 Task: open a new blank ppt, save the file as Alex.pptx Add the quote 'The best way to predict the future is to create it.'Apply font style 'Elephant' and font size 16 Align the text to the Center .Change the text color to  'Tan'
Action: Mouse moved to (39, 76)
Screenshot: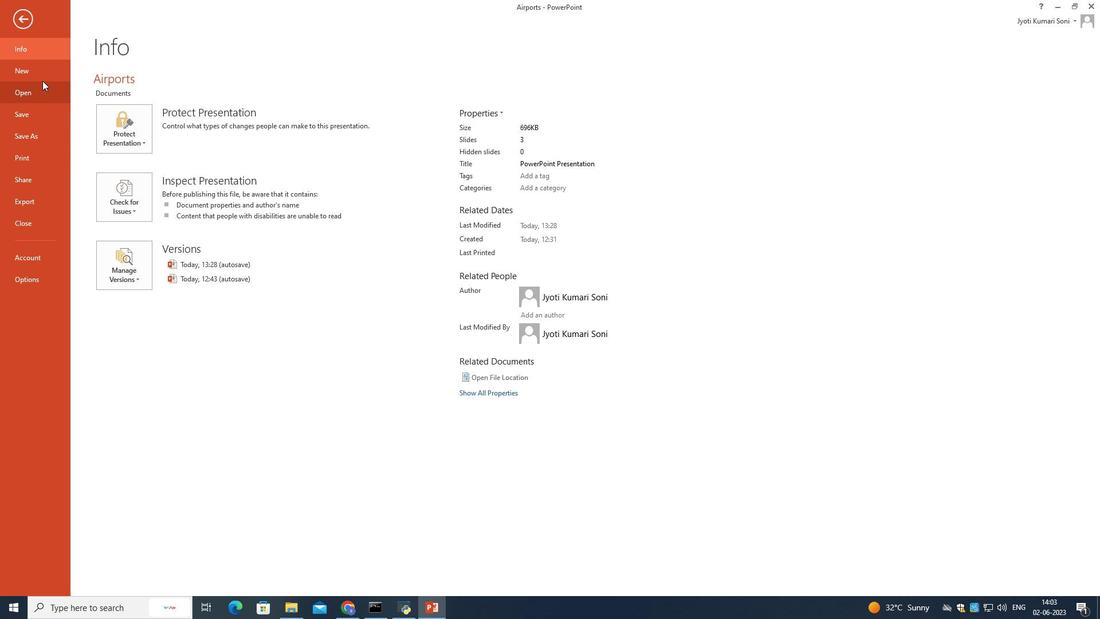
Action: Mouse pressed left at (39, 76)
Screenshot: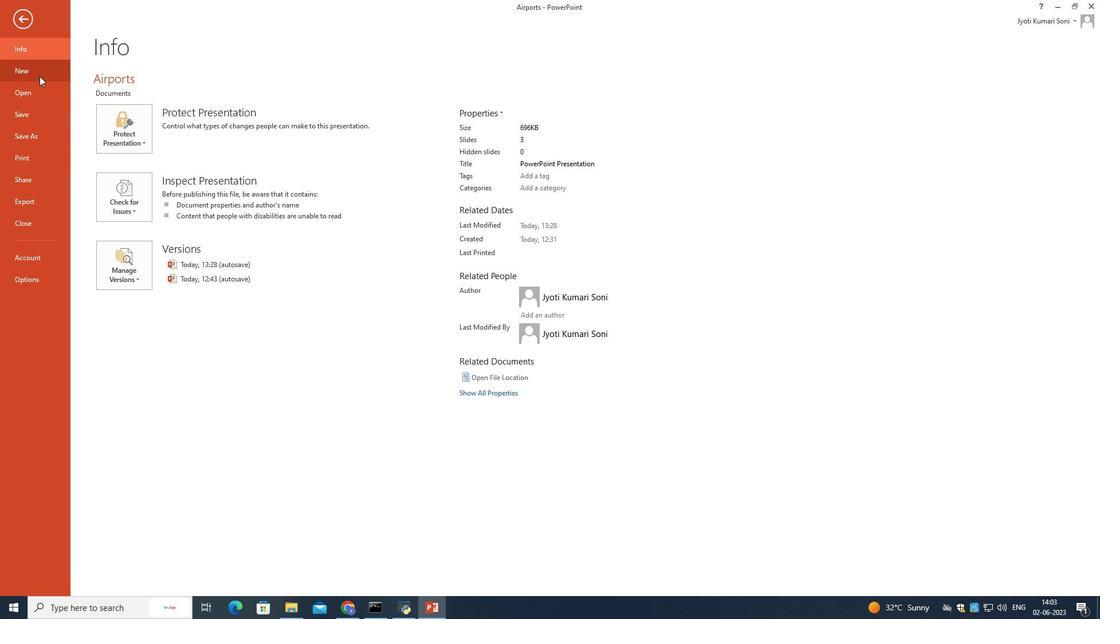 
Action: Mouse moved to (156, 151)
Screenshot: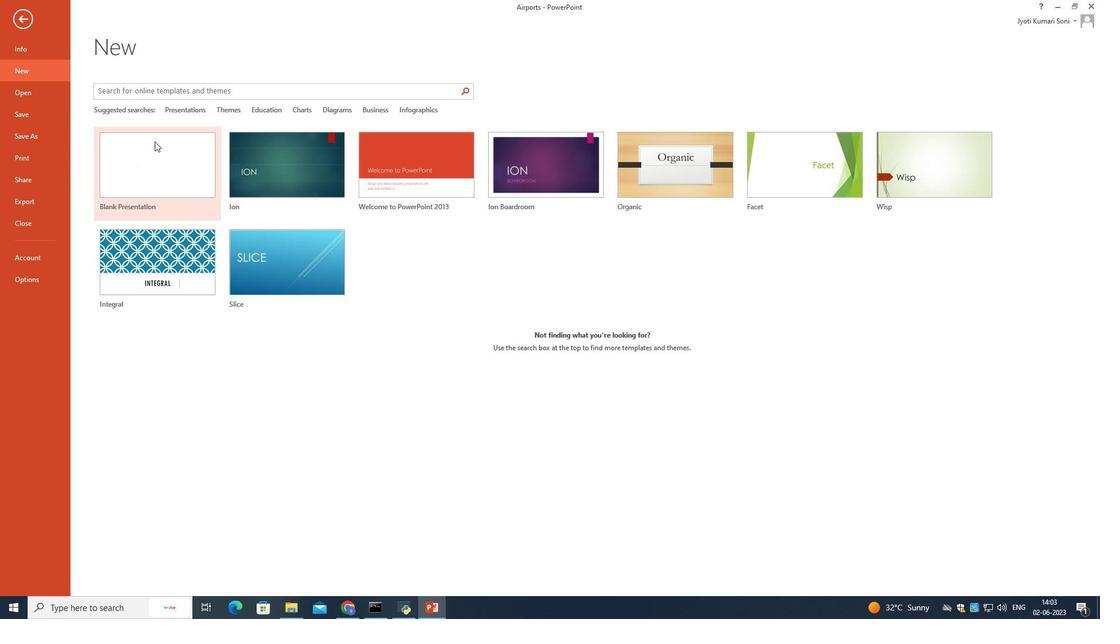 
Action: Mouse pressed left at (156, 151)
Screenshot: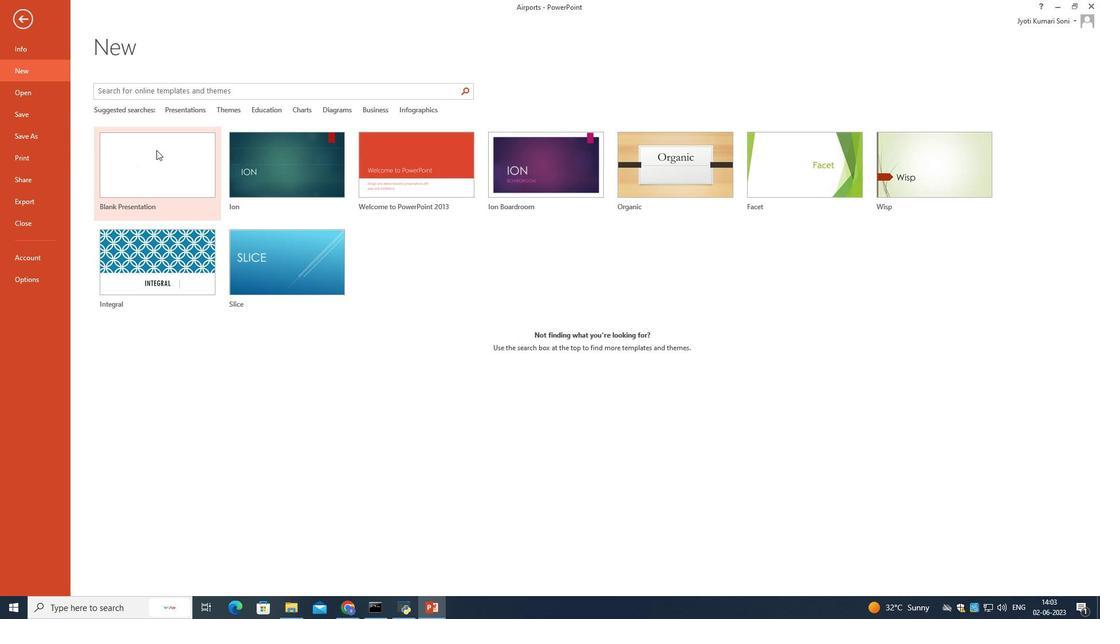 
Action: Mouse moved to (20, 26)
Screenshot: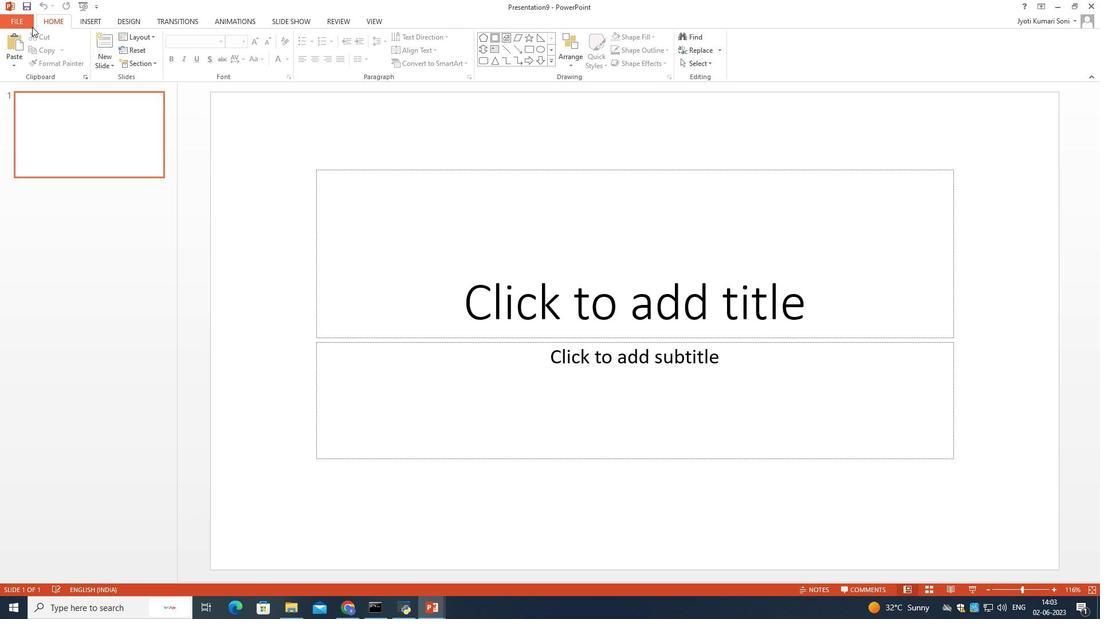 
Action: Mouse pressed left at (20, 26)
Screenshot: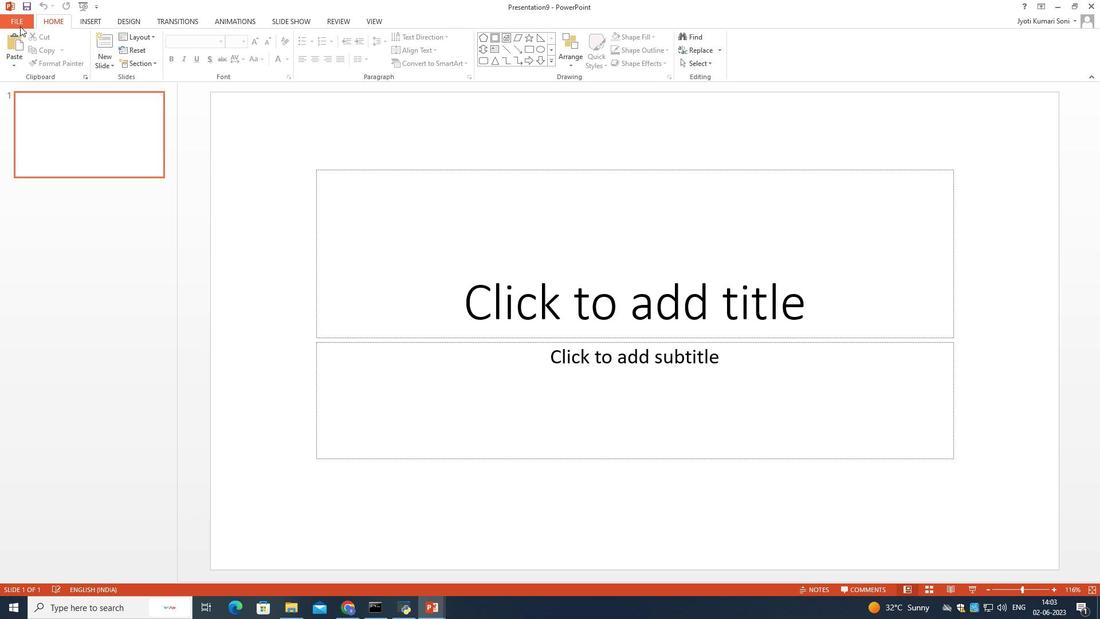 
Action: Mouse moved to (41, 132)
Screenshot: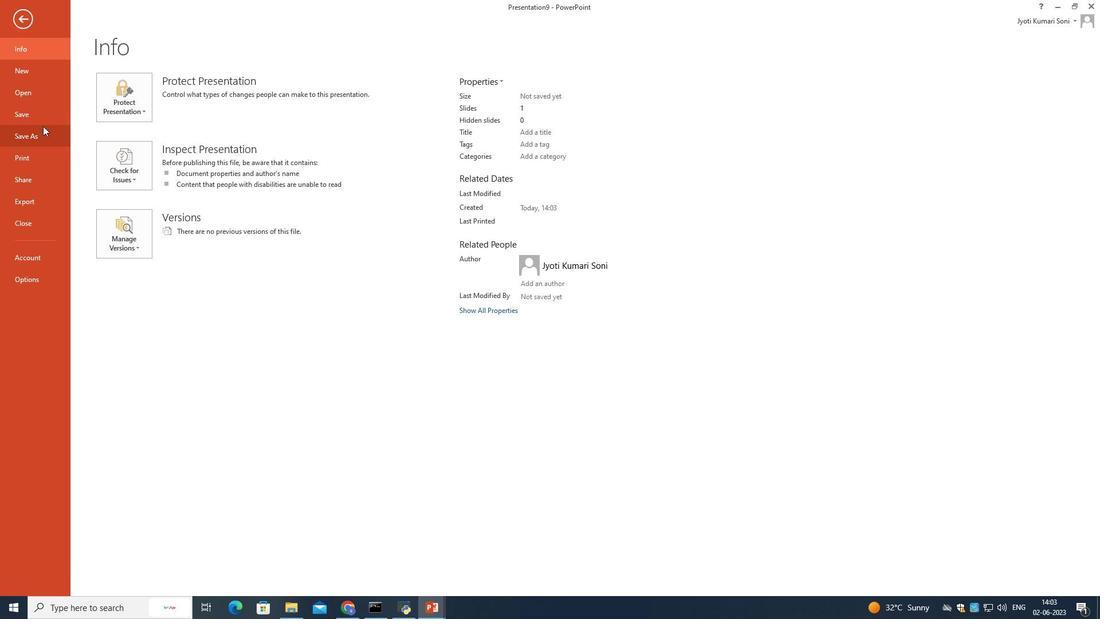 
Action: Mouse pressed left at (41, 132)
Screenshot: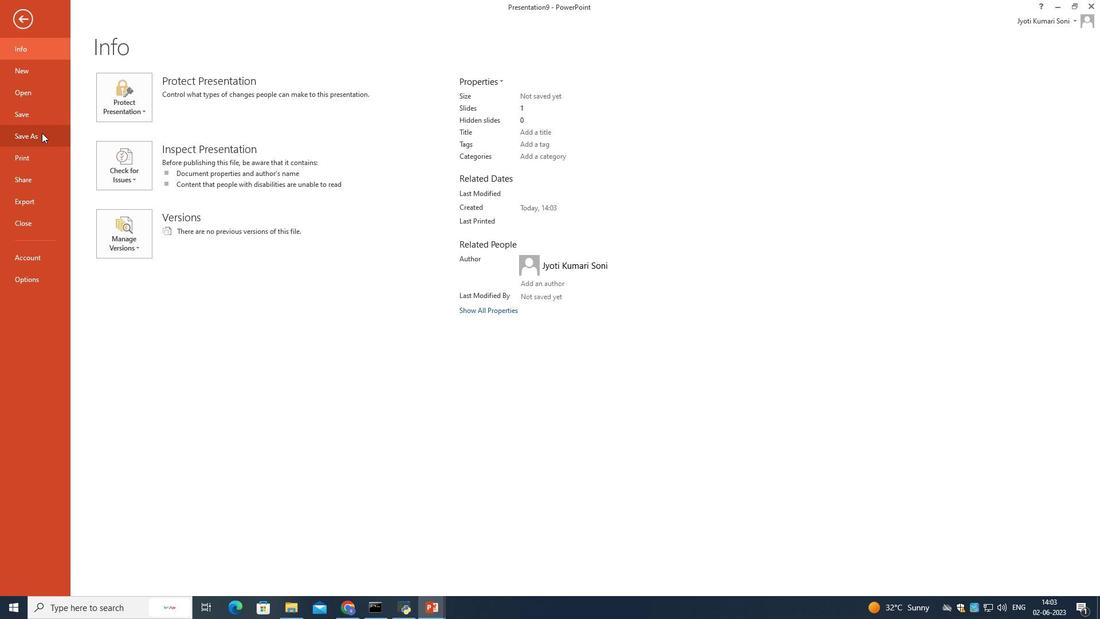 
Action: Mouse moved to (41, 132)
Screenshot: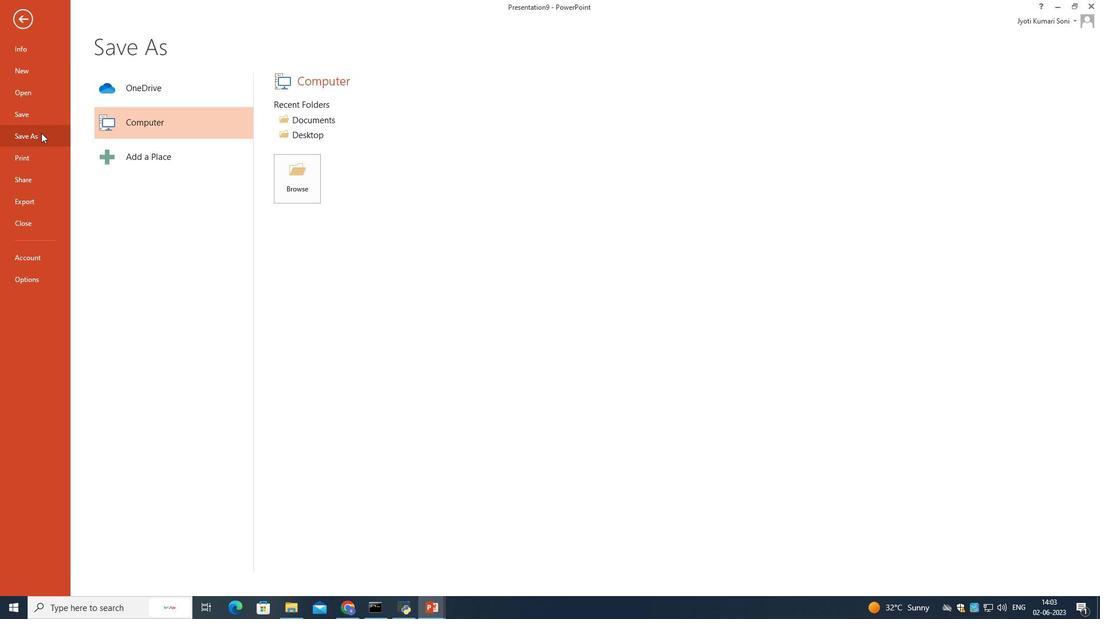 
Action: Key pressed <Key.shift>Ale
Screenshot: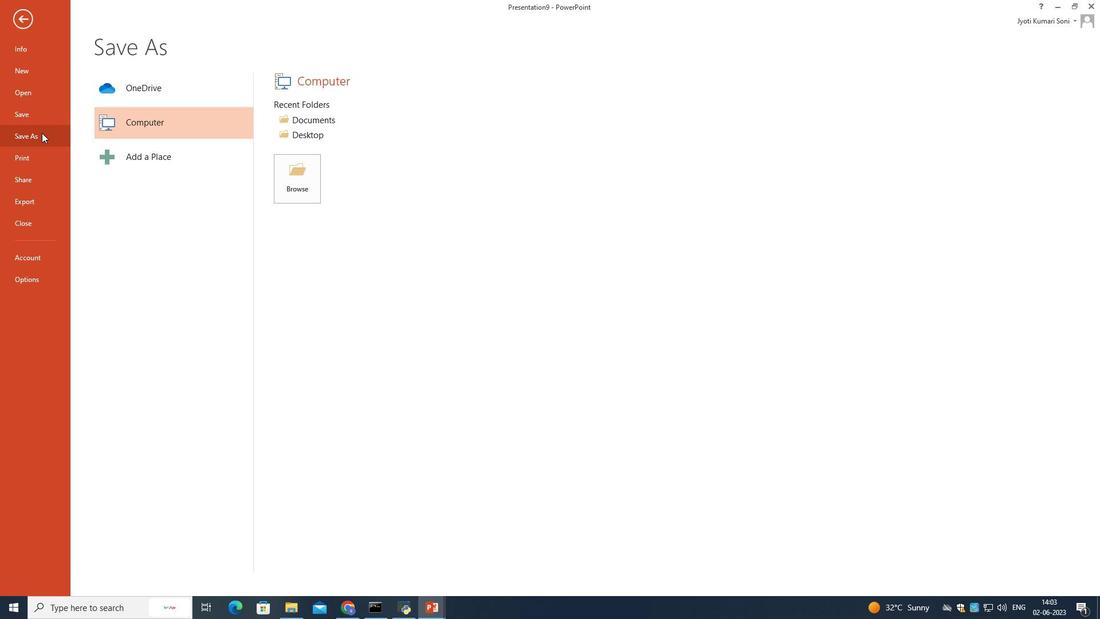 
Action: Mouse moved to (42, 132)
Screenshot: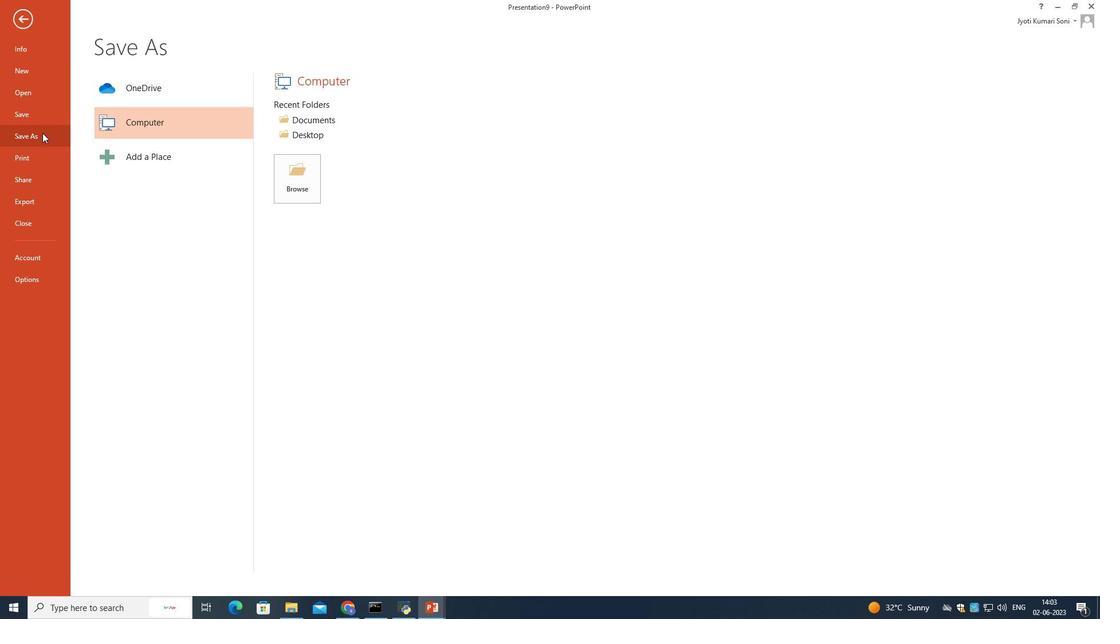 
Action: Key pressed x
Screenshot: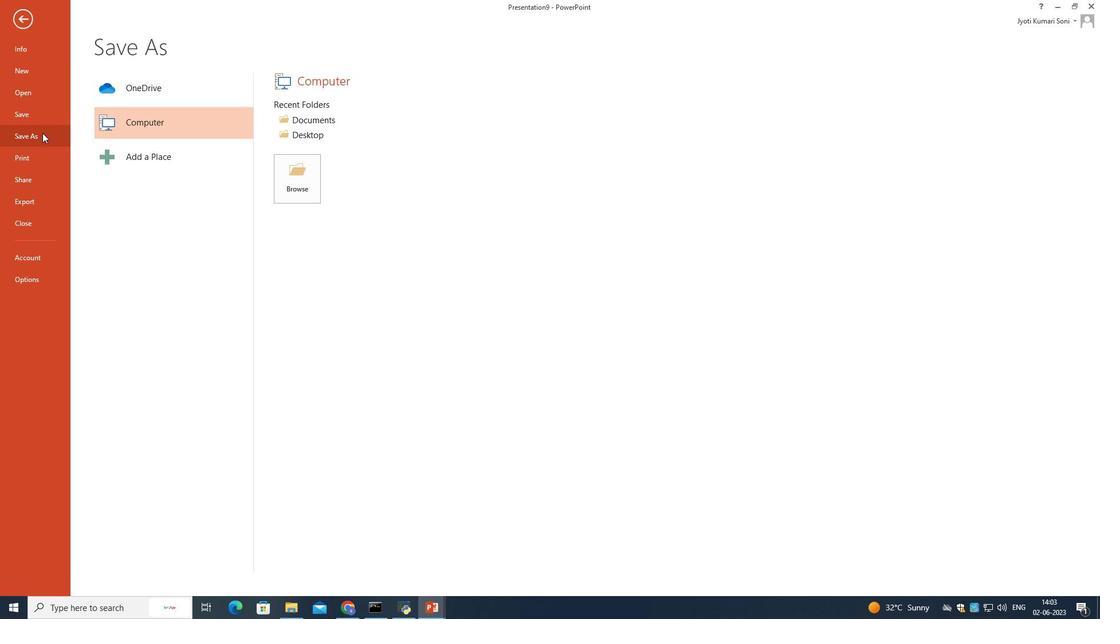 
Action: Mouse moved to (323, 115)
Screenshot: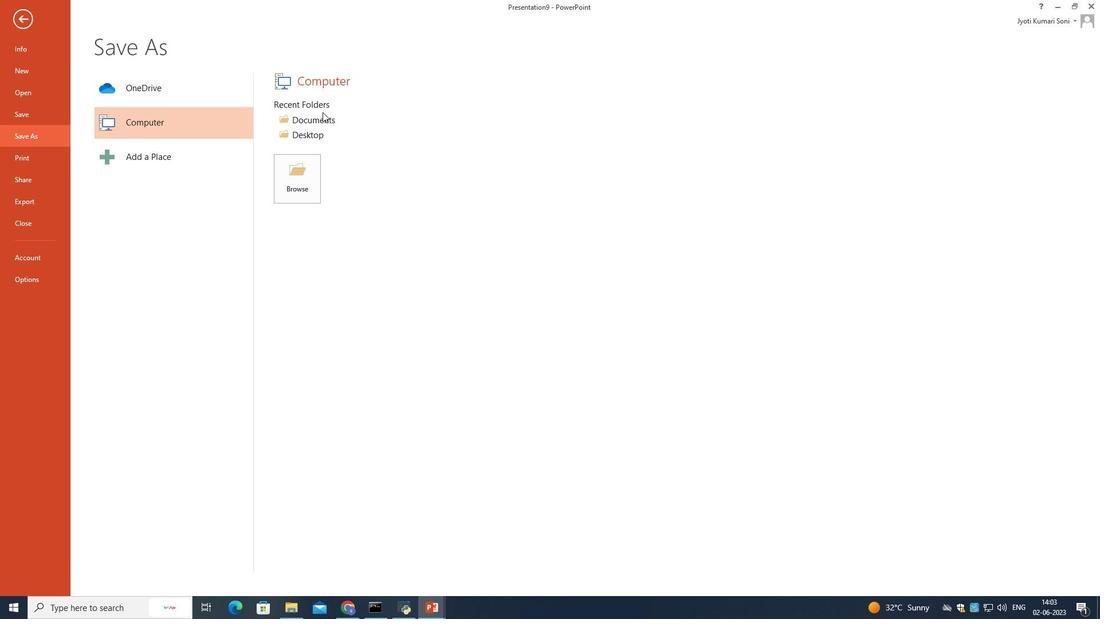 
Action: Mouse pressed left at (323, 115)
Screenshot: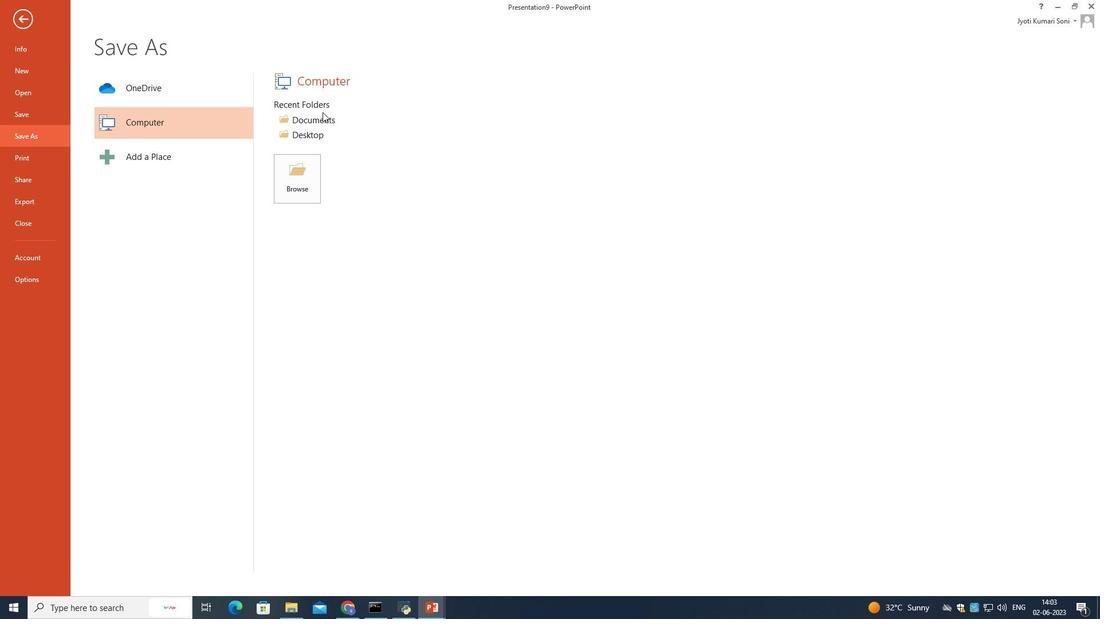 
Action: Mouse moved to (320, 118)
Screenshot: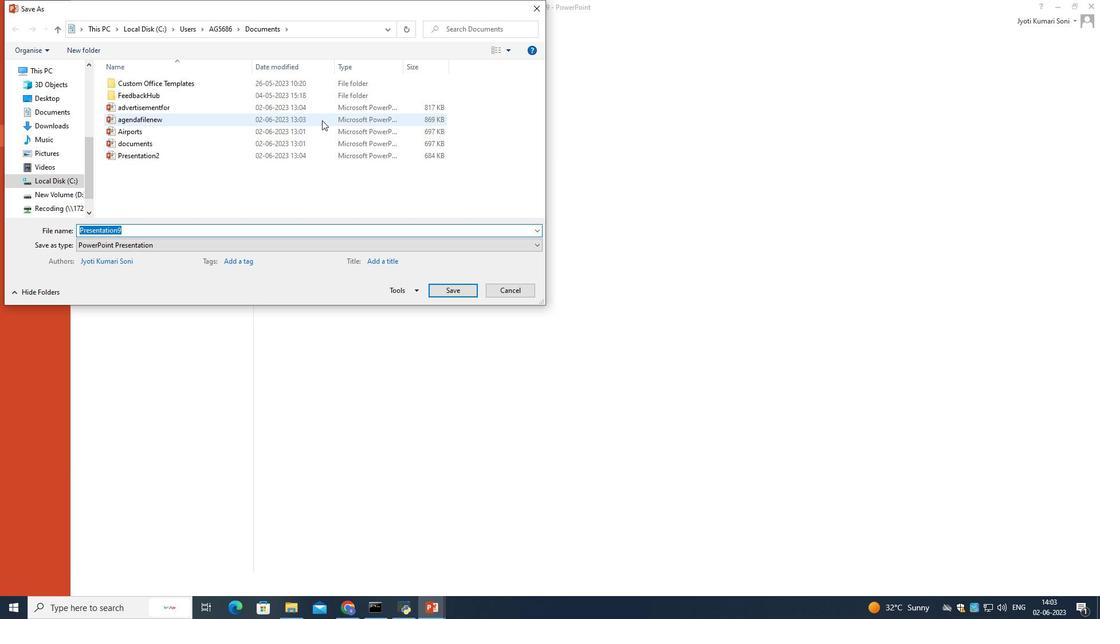 
Action: Key pressed <Key.shift>A
Screenshot: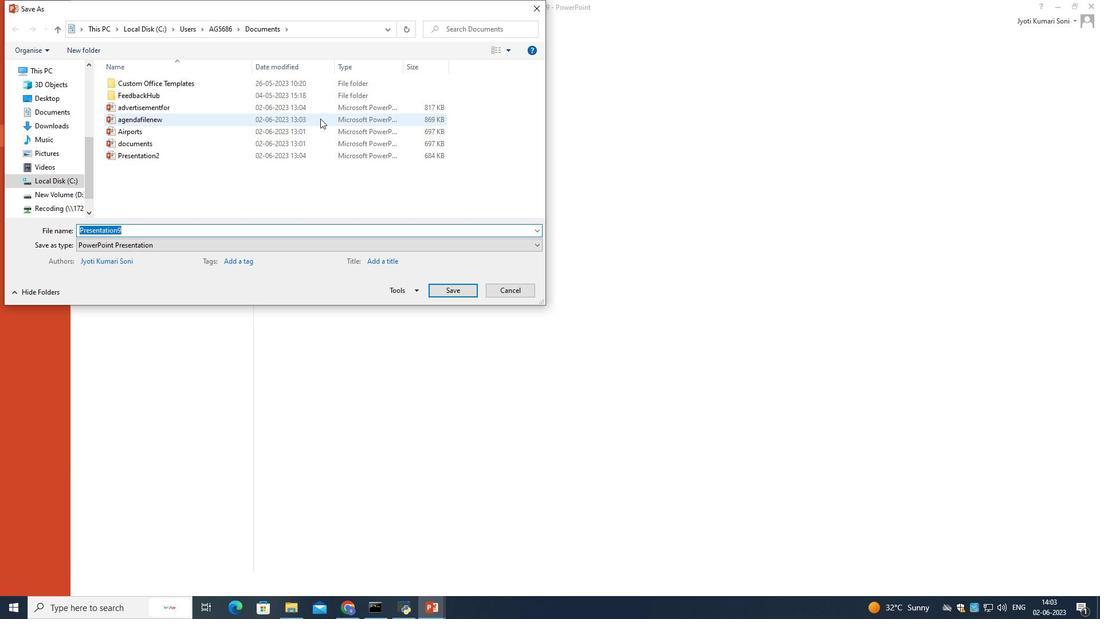
Action: Mouse moved to (319, 118)
Screenshot: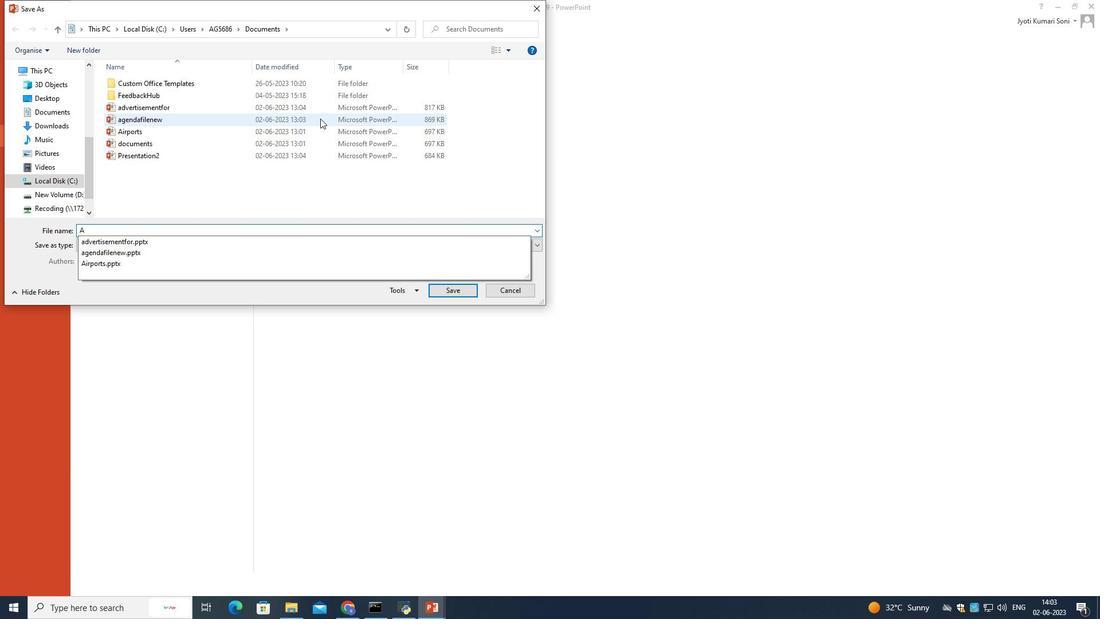 
Action: Key pressed le
Screenshot: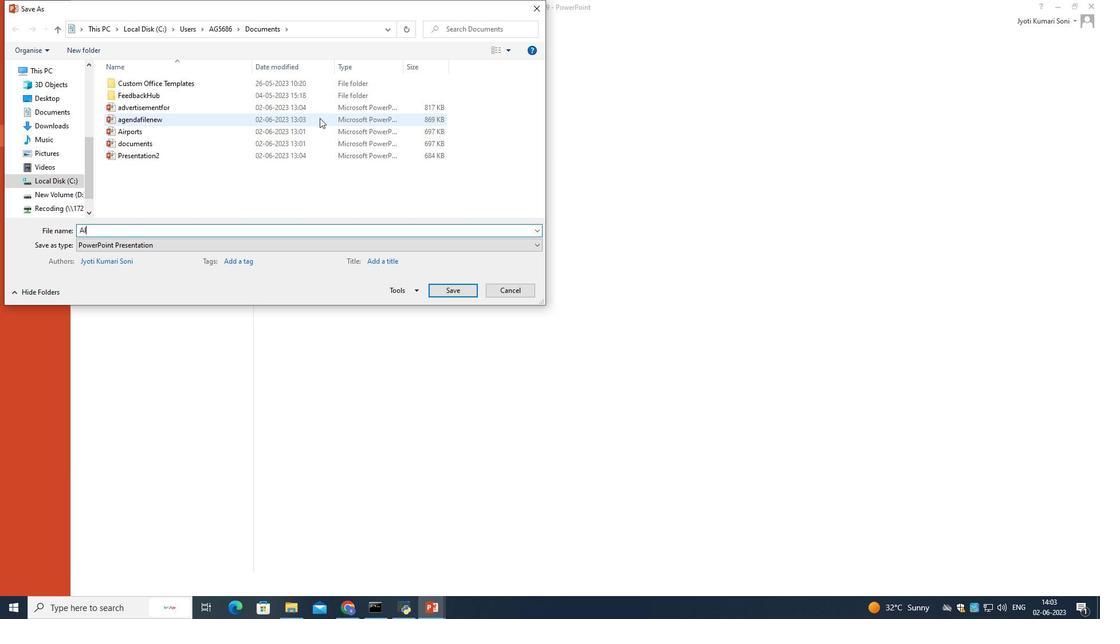 
Action: Mouse moved to (319, 118)
Screenshot: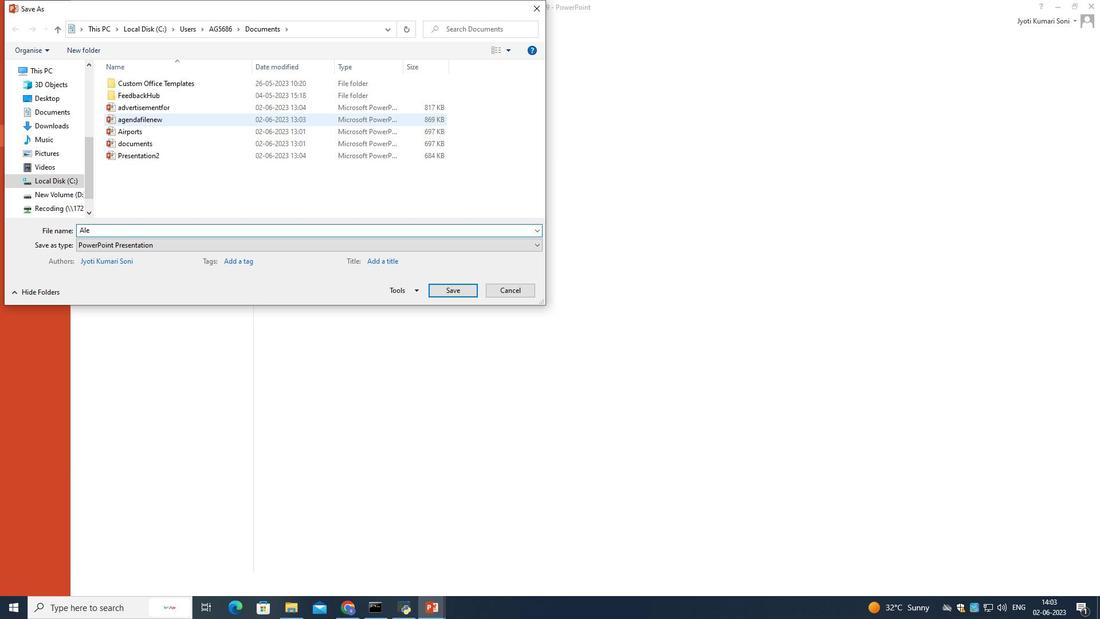 
Action: Key pressed x
Screenshot: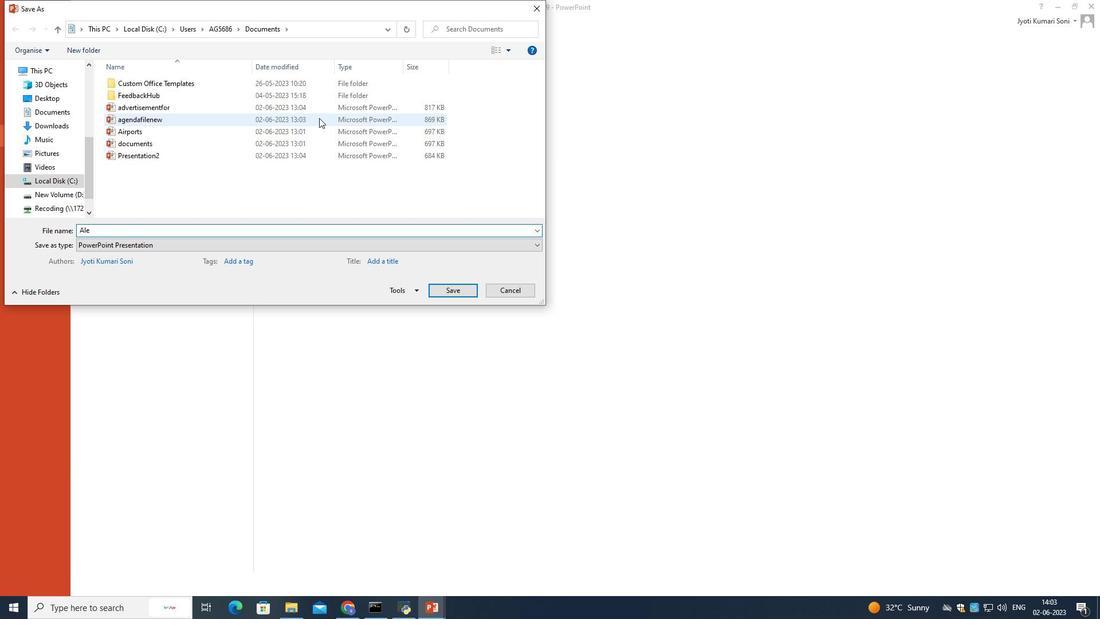 
Action: Mouse moved to (395, 204)
Screenshot: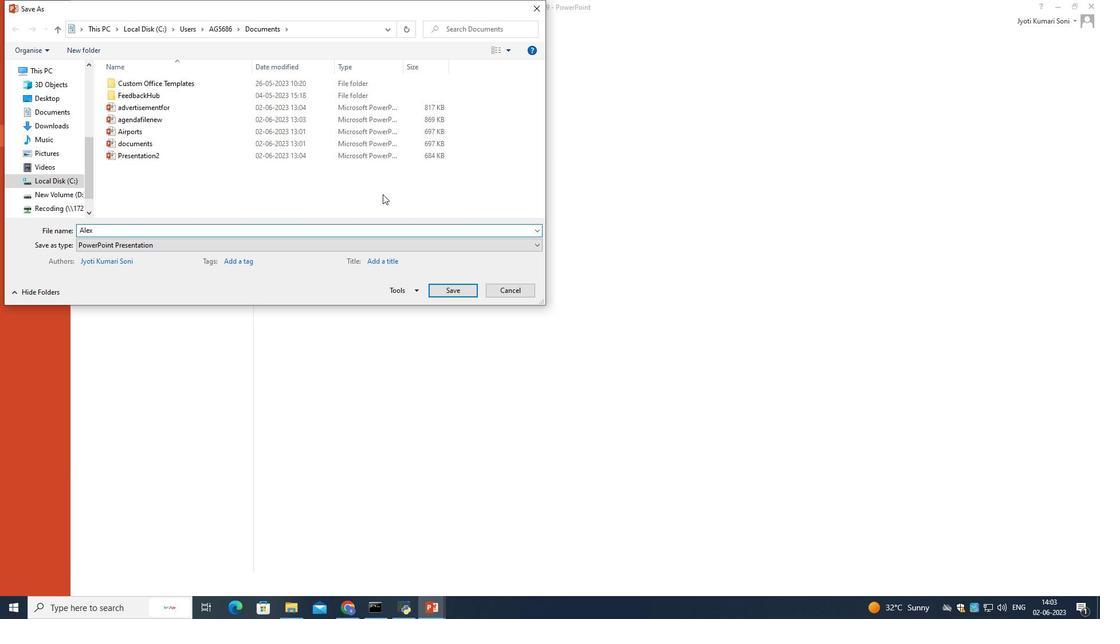 
Action: Key pressed .pptx<Key.enter>
Screenshot: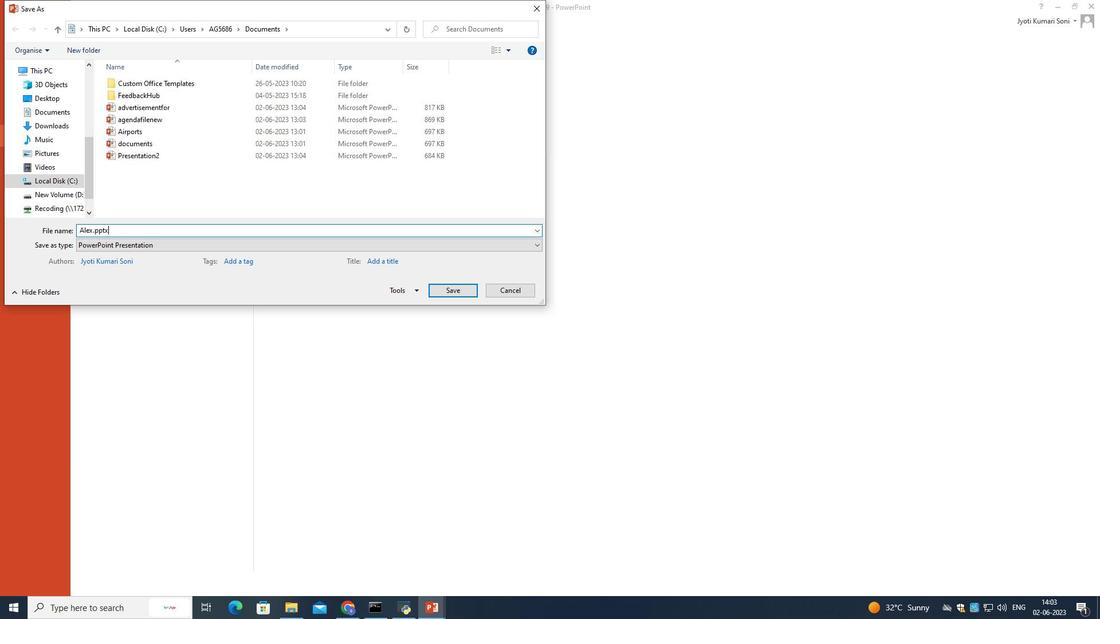 
Action: Mouse moved to (482, 370)
Screenshot: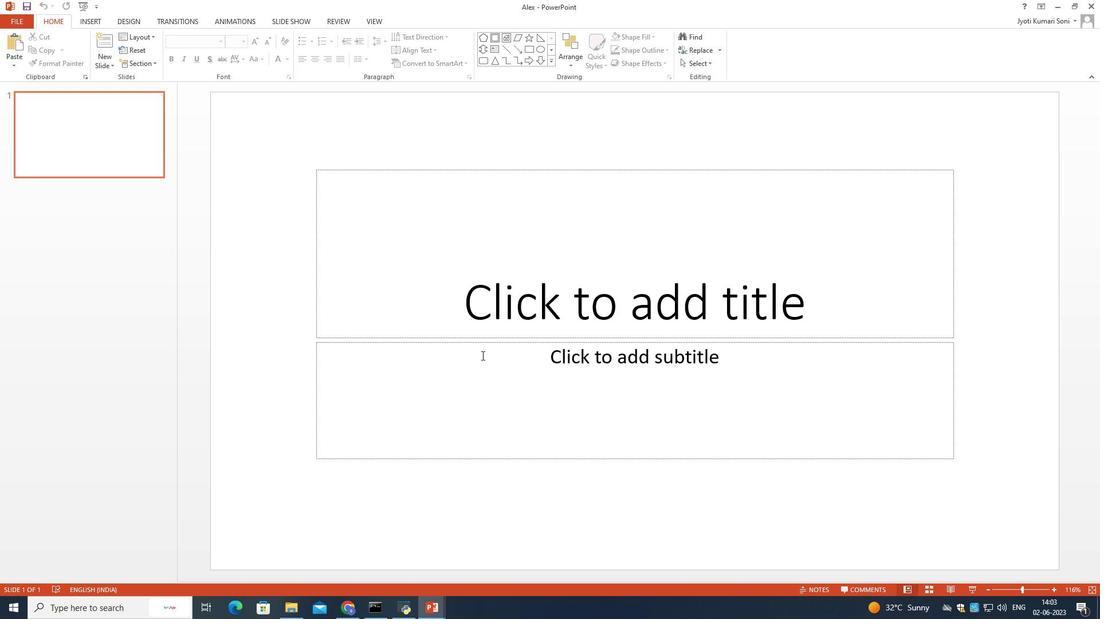 
Action: Mouse pressed left at (482, 370)
Screenshot: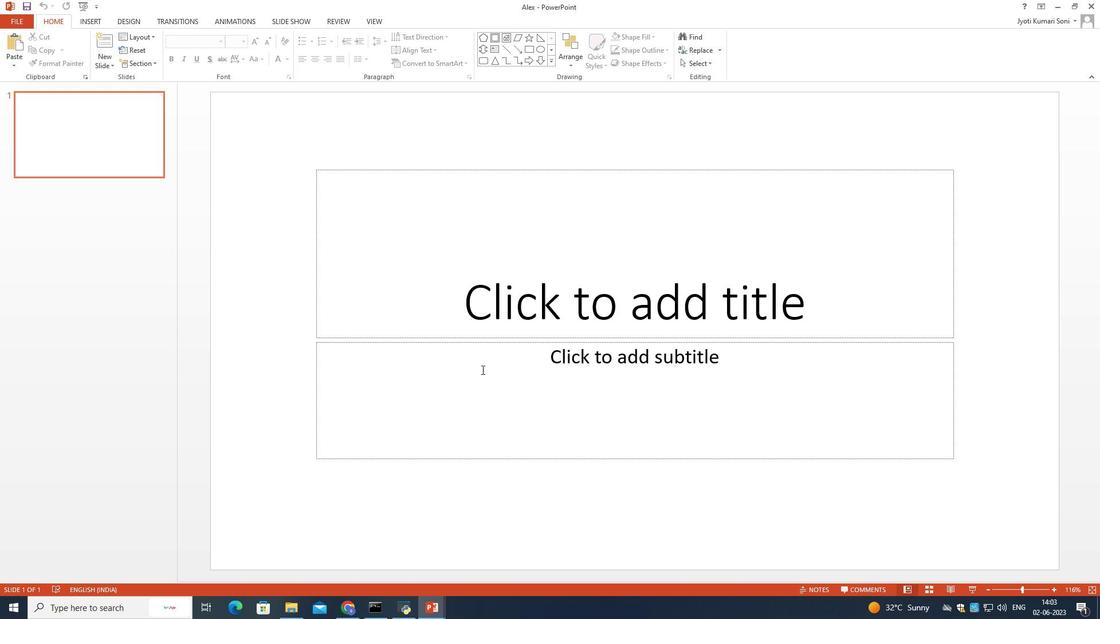 
Action: Mouse moved to (475, 317)
Screenshot: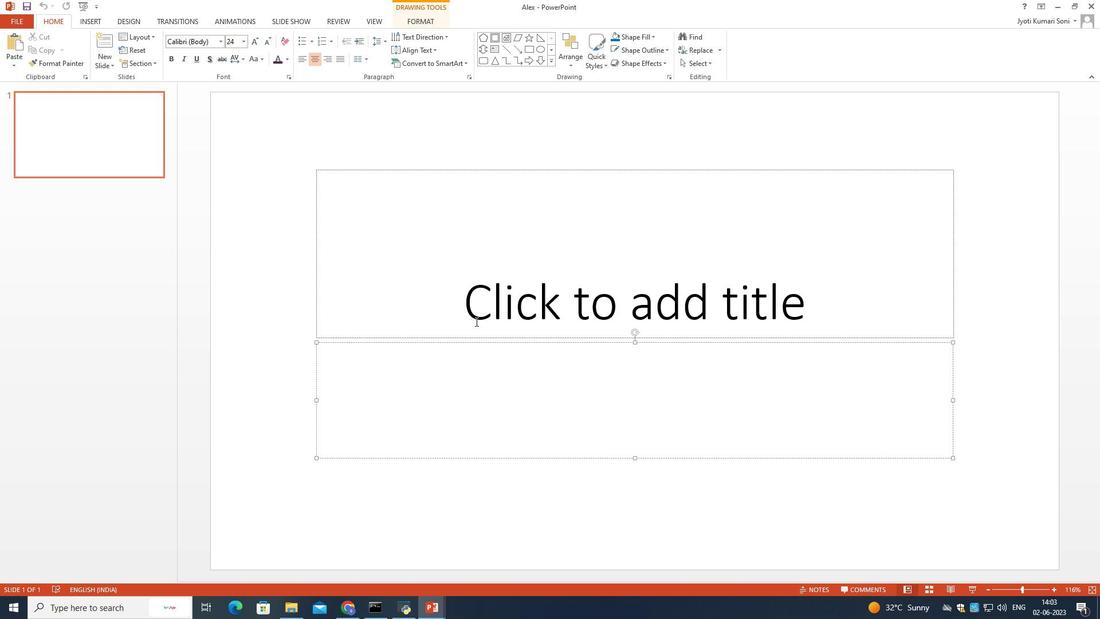 
Action: Mouse pressed left at (475, 317)
Screenshot: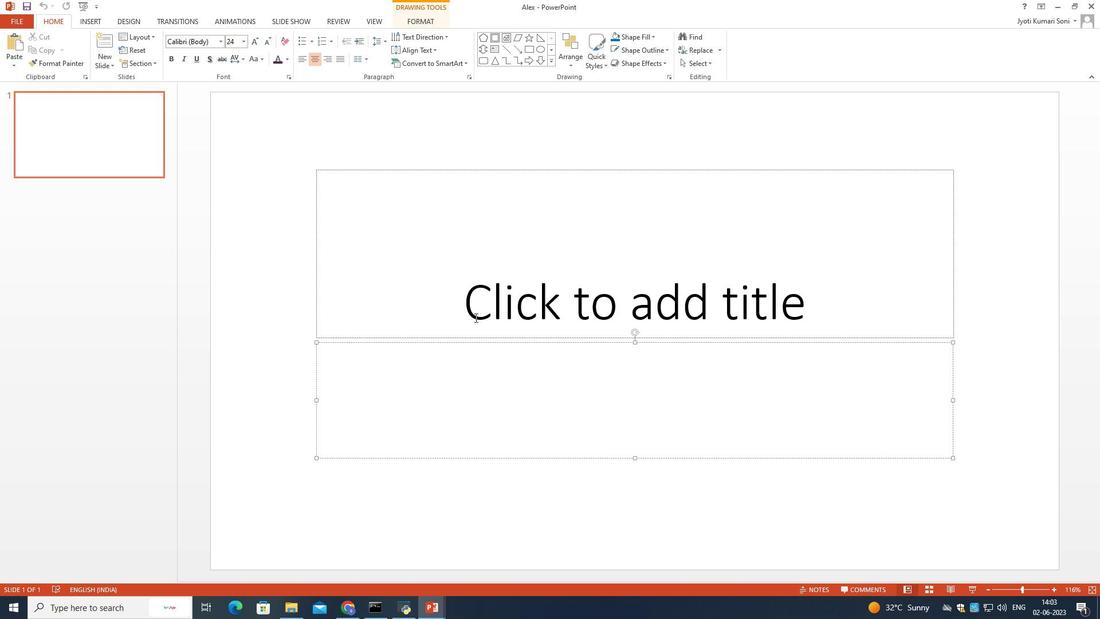 
Action: Mouse moved to (490, 372)
Screenshot: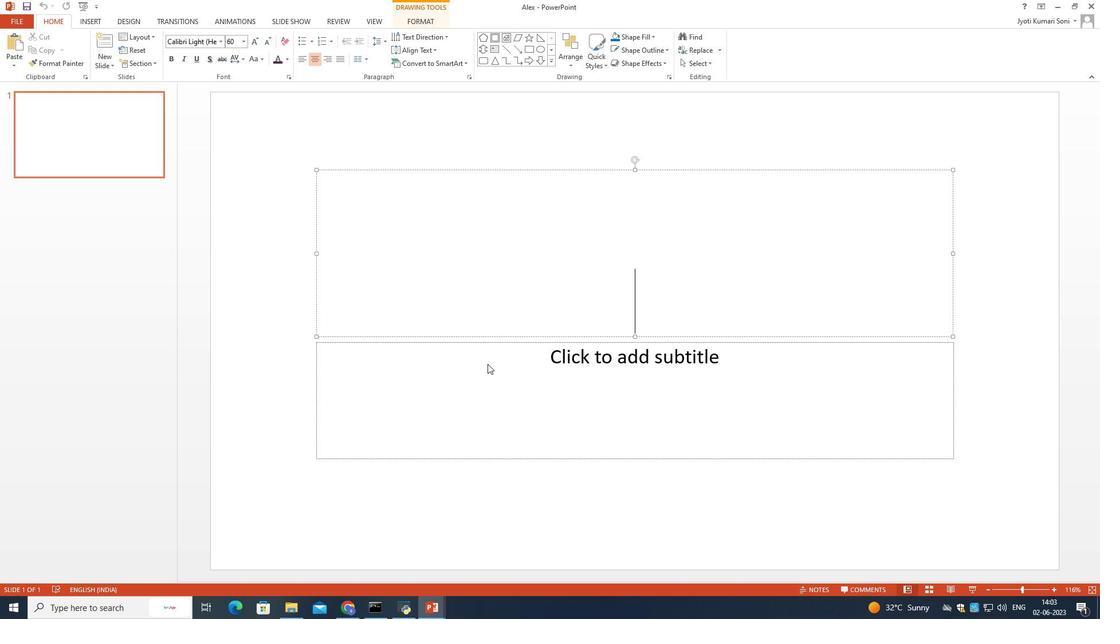 
Action: Mouse pressed left at (490, 372)
Screenshot: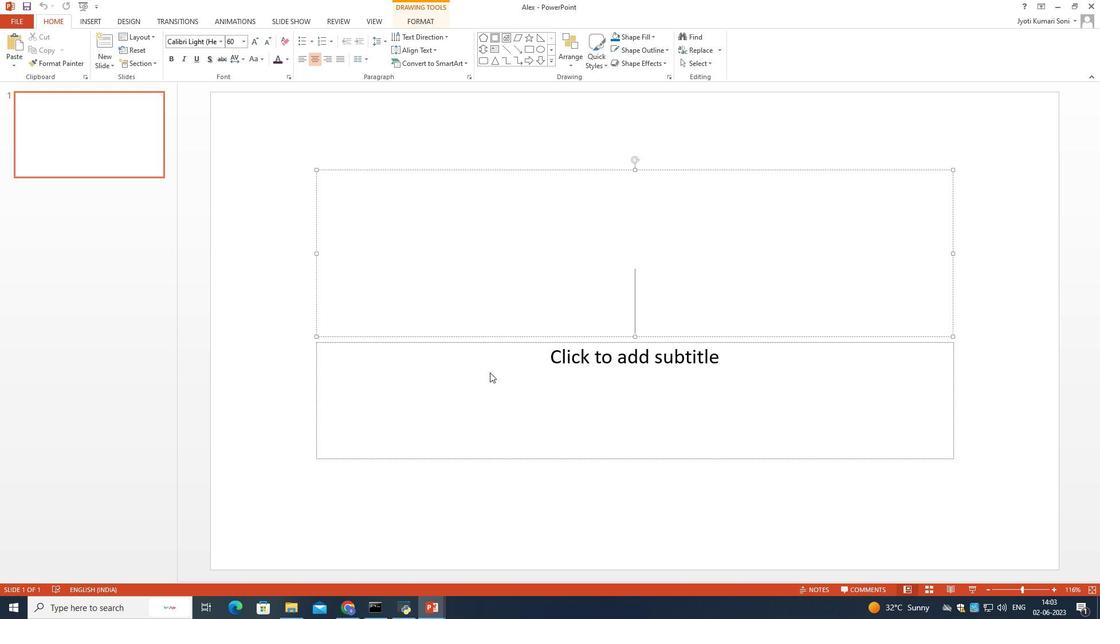 
Action: Mouse moved to (427, 288)
Screenshot: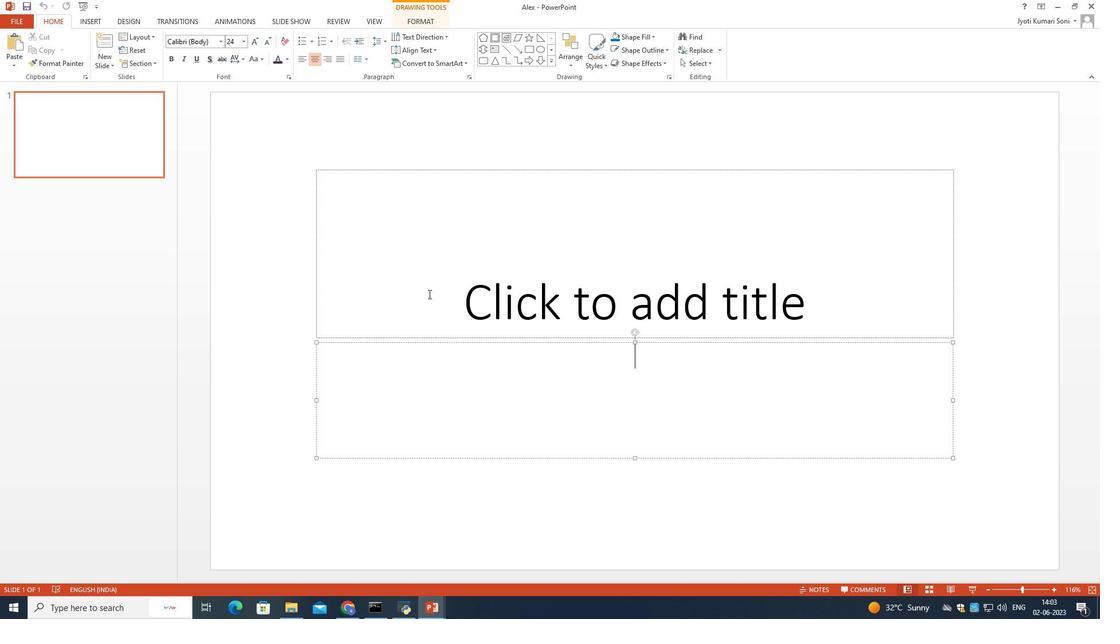 
Action: Mouse pressed left at (427, 288)
Screenshot: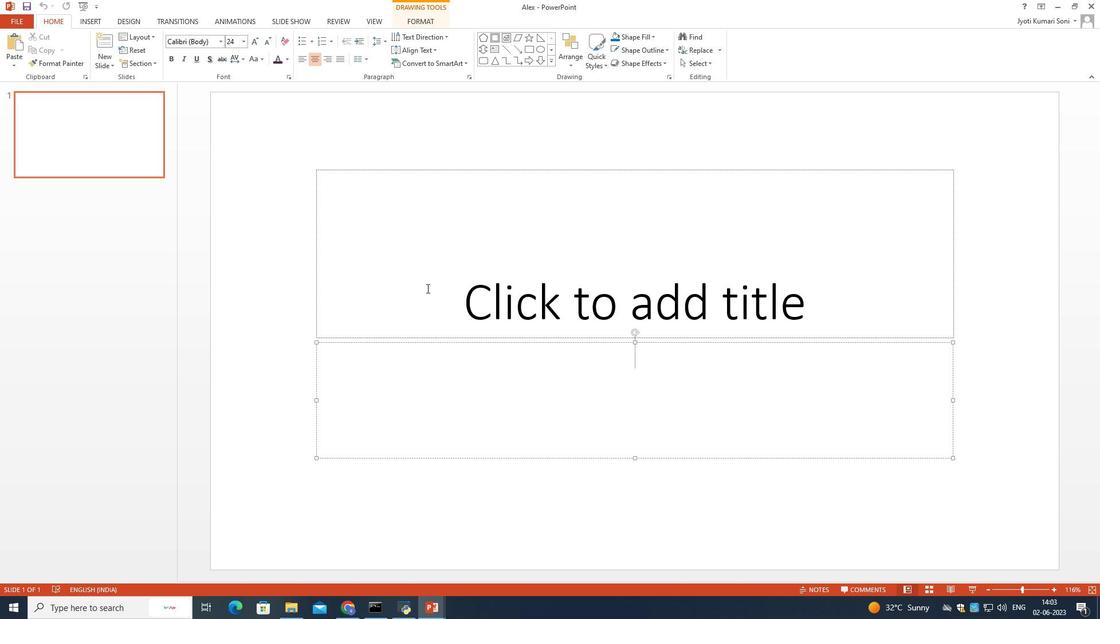 
Action: Mouse moved to (456, 366)
Screenshot: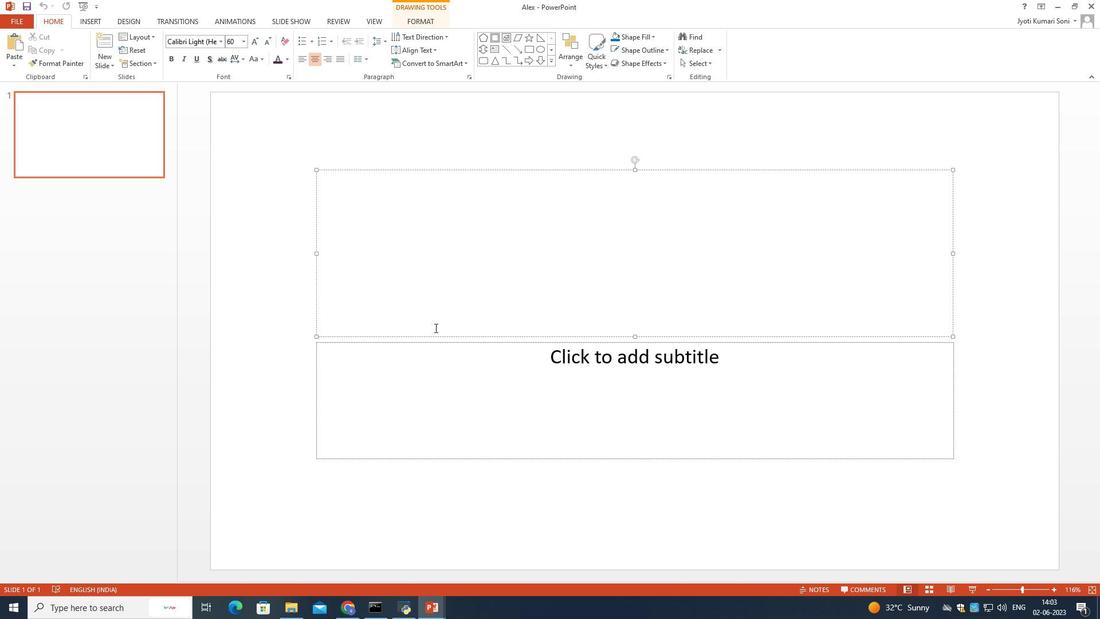 
Action: Mouse pressed left at (456, 366)
Screenshot: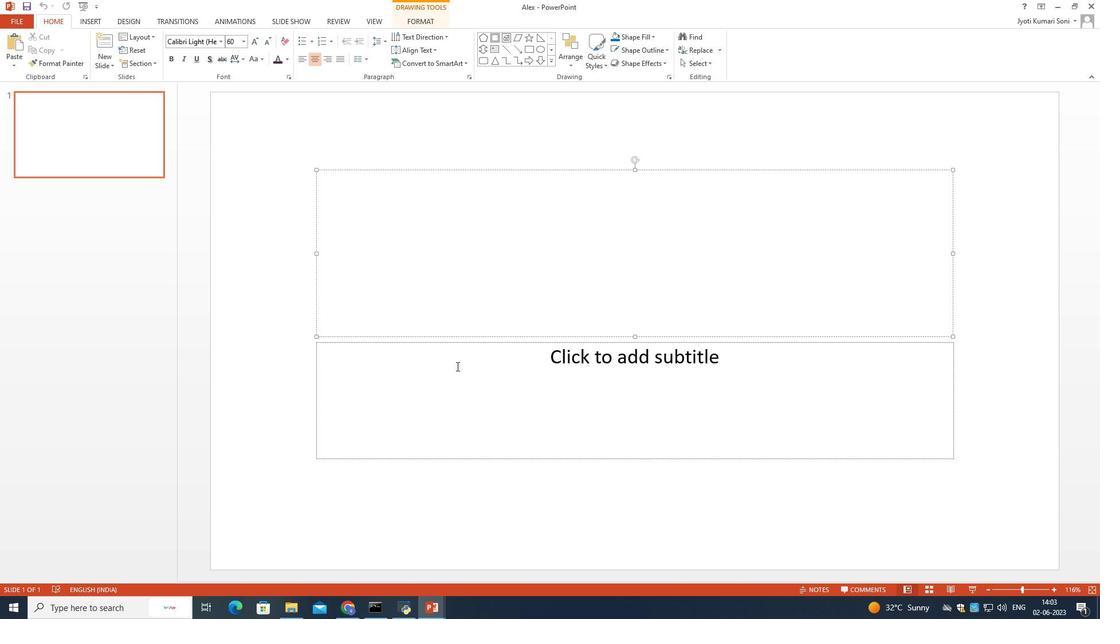 
Action: Mouse moved to (465, 286)
Screenshot: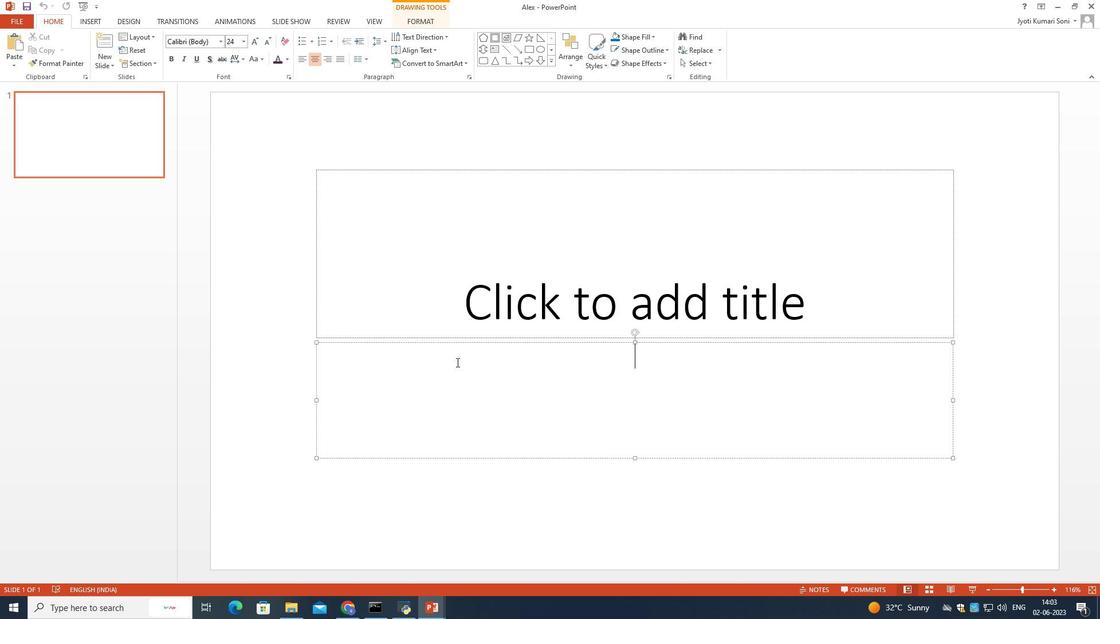 
Action: Mouse pressed left at (465, 286)
Screenshot: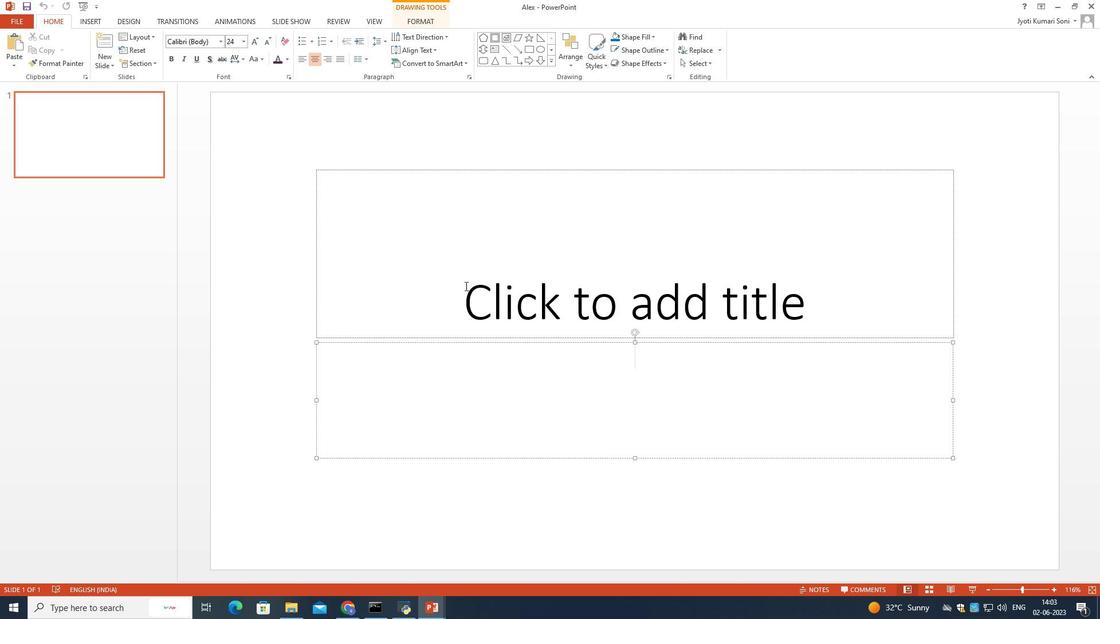 
Action: Mouse pressed right at (465, 286)
Screenshot: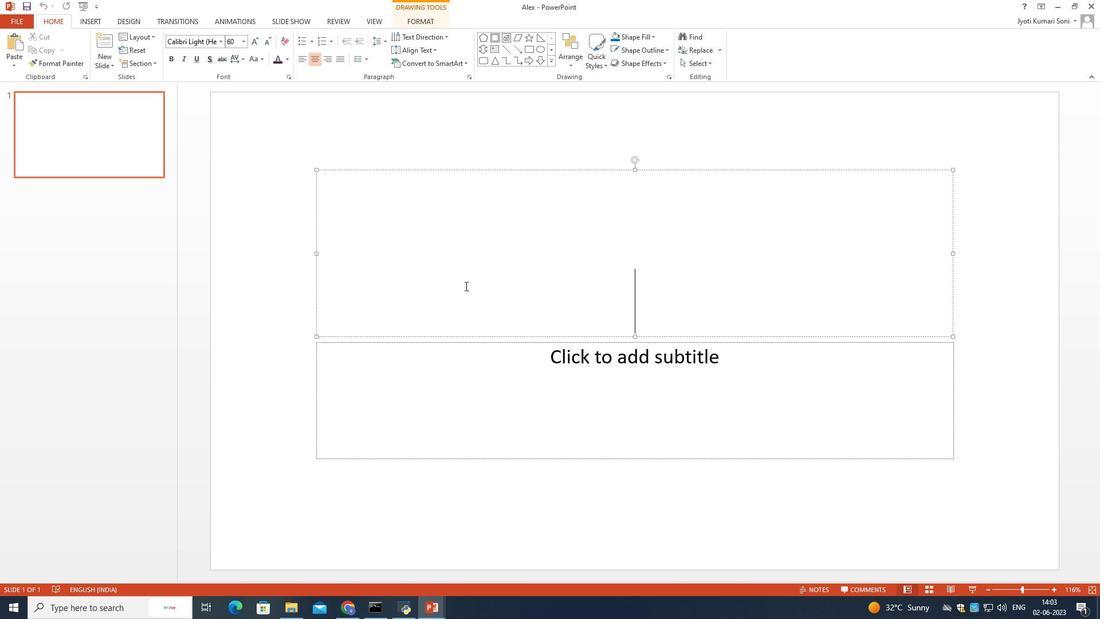 
Action: Mouse moved to (438, 281)
Screenshot: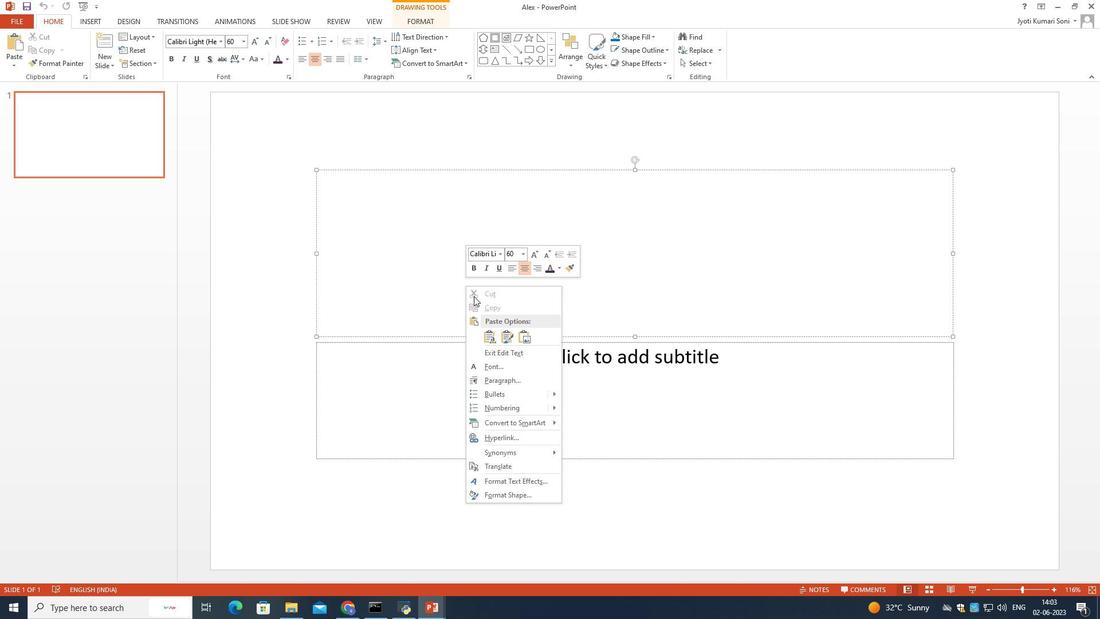 
Action: Mouse pressed left at (438, 281)
Screenshot: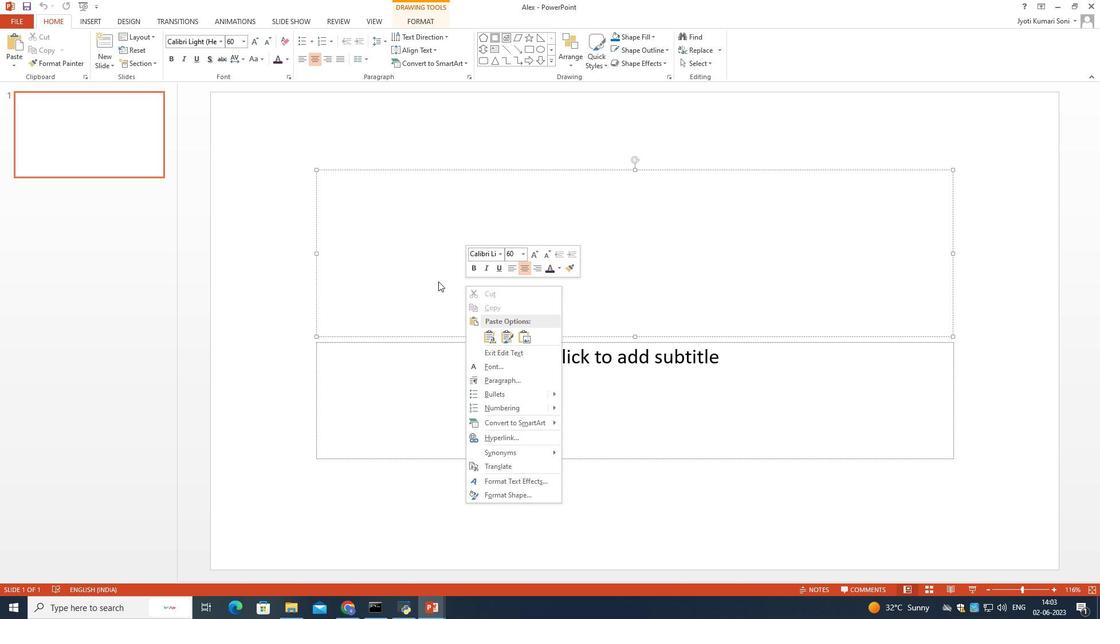 
Action: Mouse pressed left at (438, 281)
Screenshot: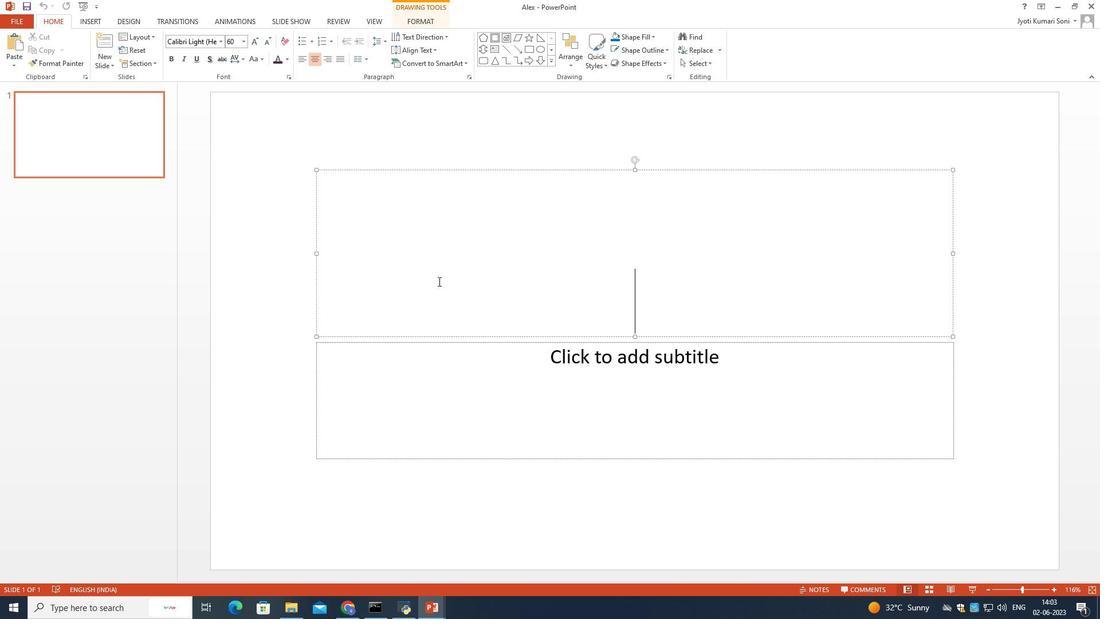 
Action: Mouse moved to (630, 166)
Screenshot: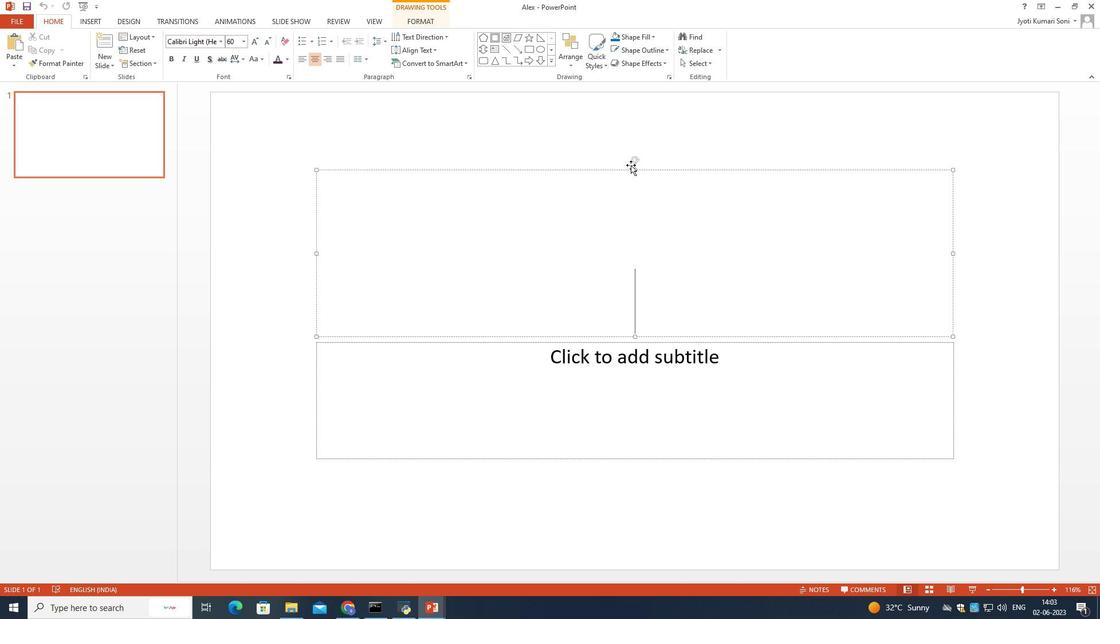 
Action: Mouse pressed right at (630, 166)
Screenshot: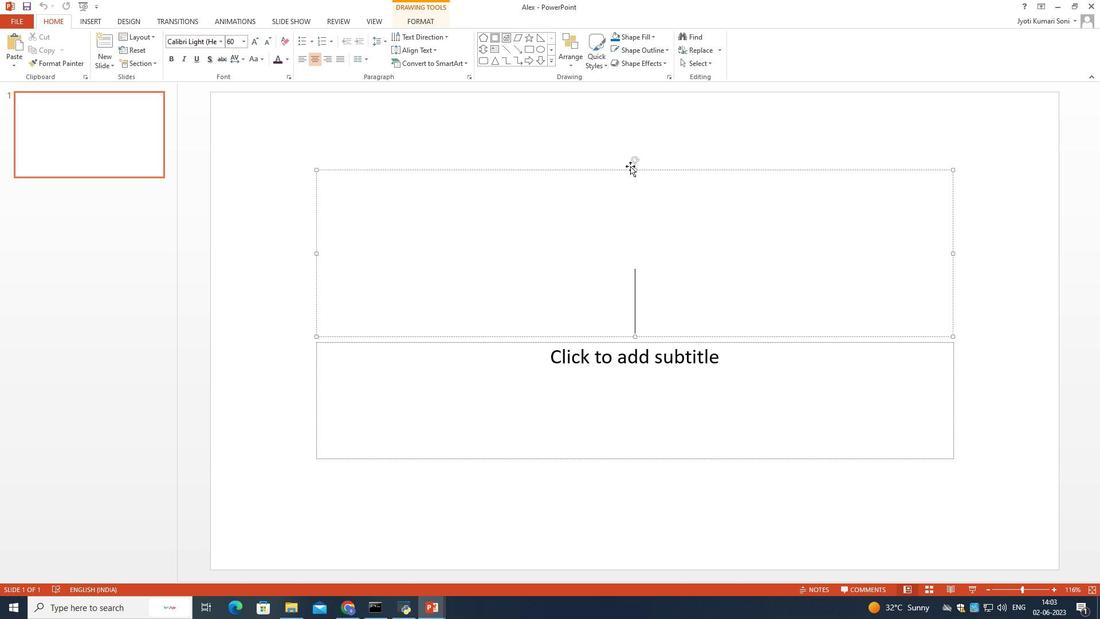 
Action: Mouse moved to (636, 172)
Screenshot: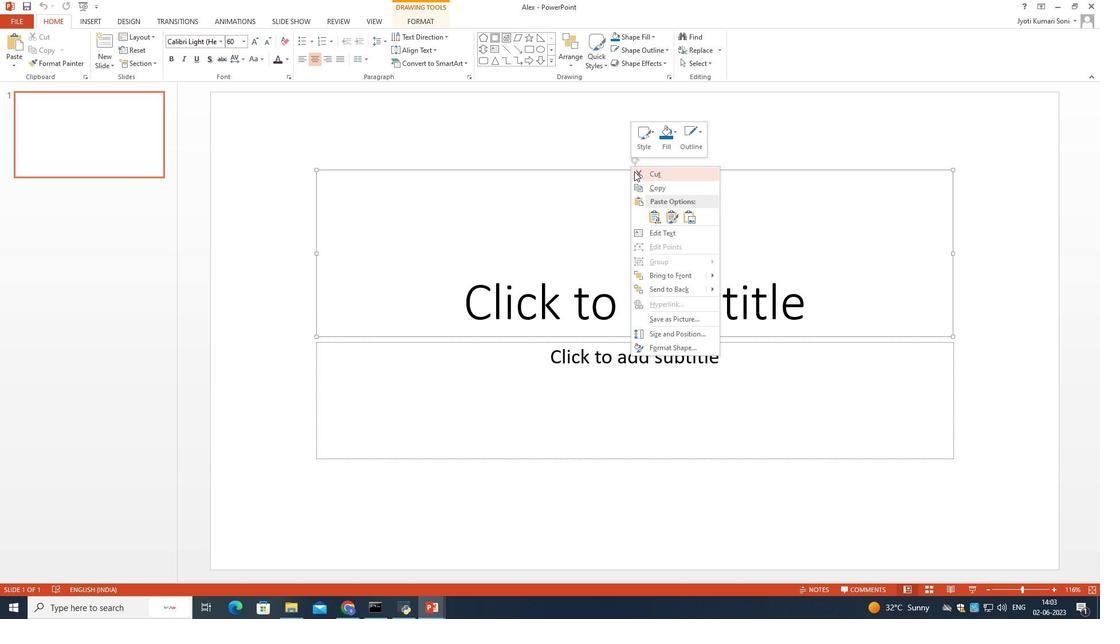 
Action: Mouse pressed left at (636, 172)
Screenshot: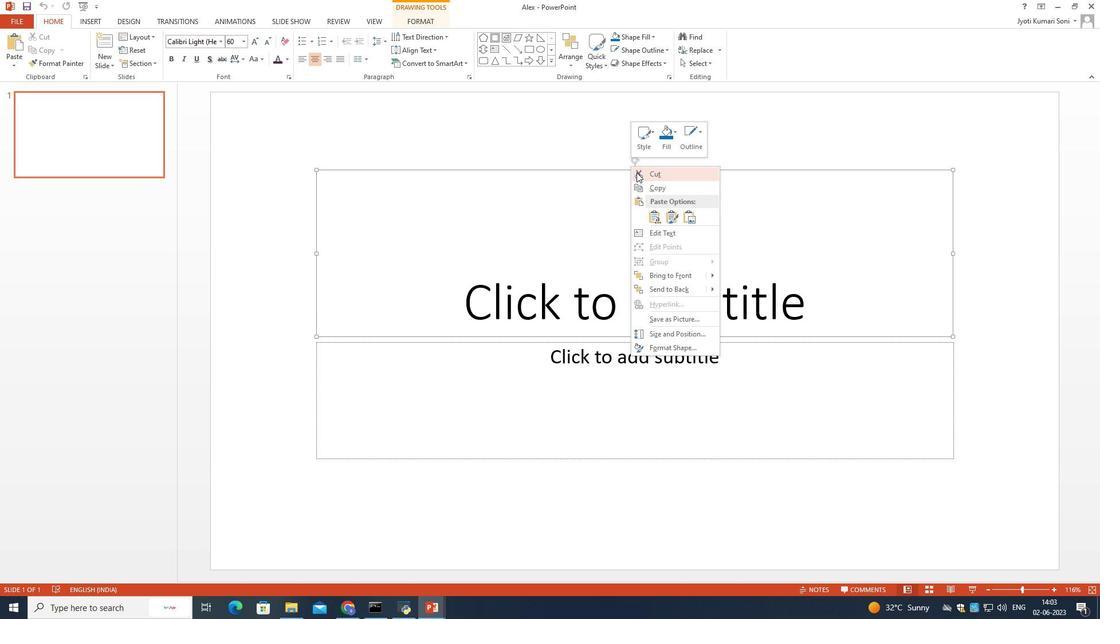 
Action: Mouse moved to (602, 388)
Screenshot: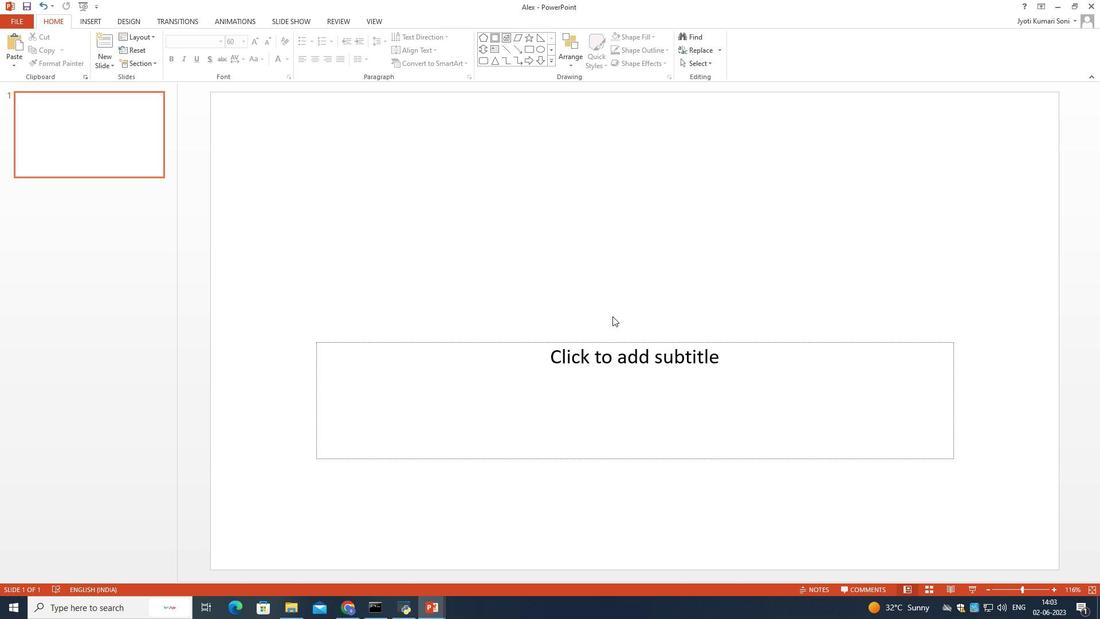 
Action: Mouse pressed left at (602, 388)
Screenshot: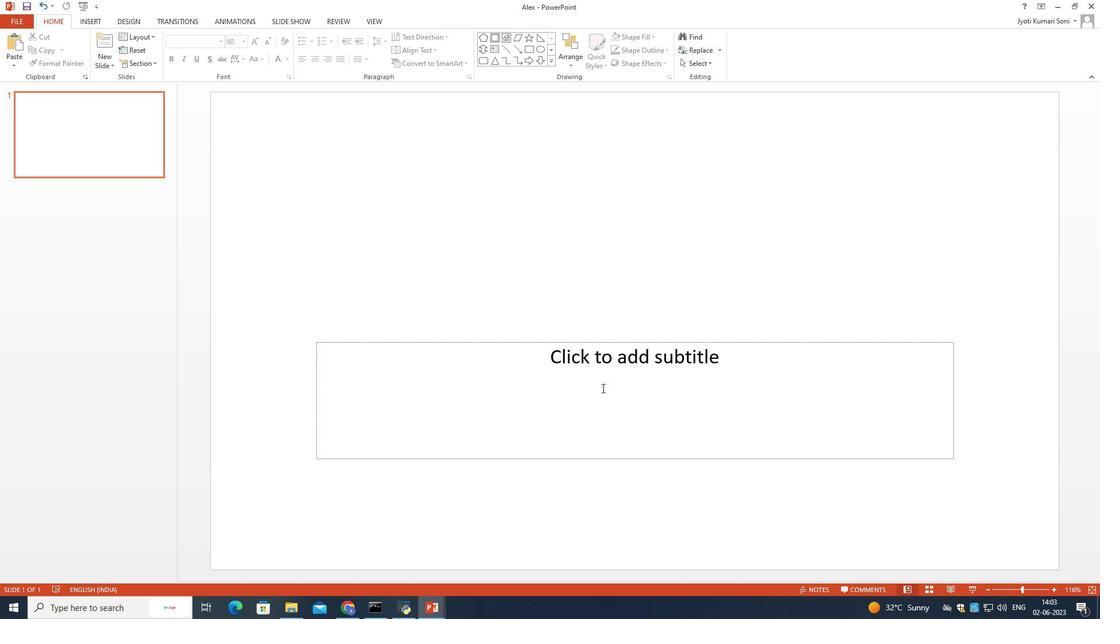 
Action: Mouse moved to (633, 343)
Screenshot: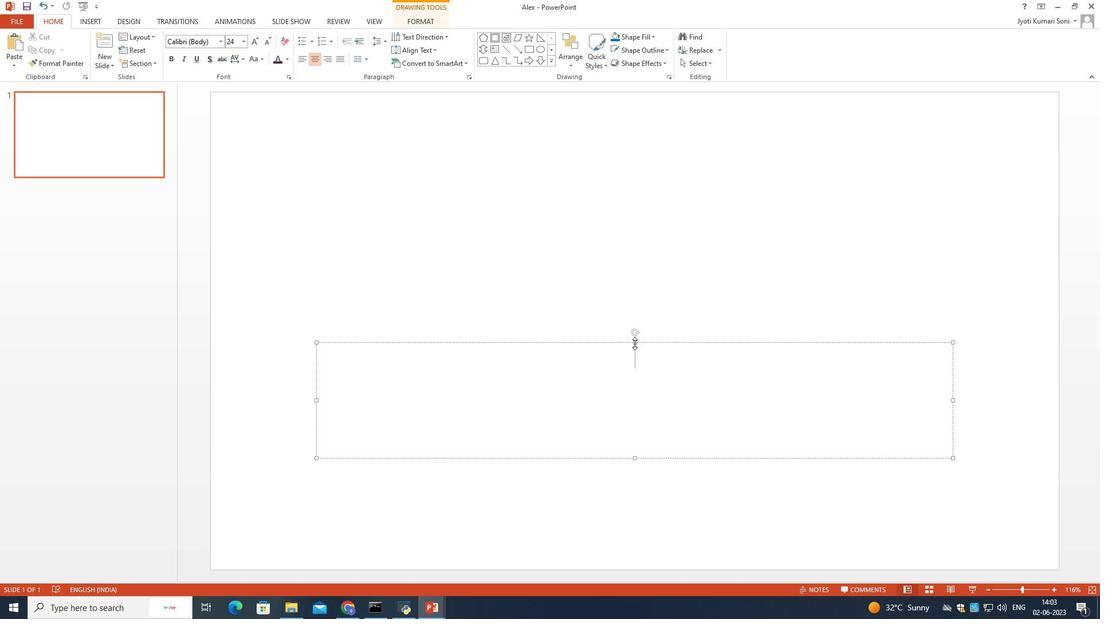 
Action: Mouse pressed left at (633, 343)
Screenshot: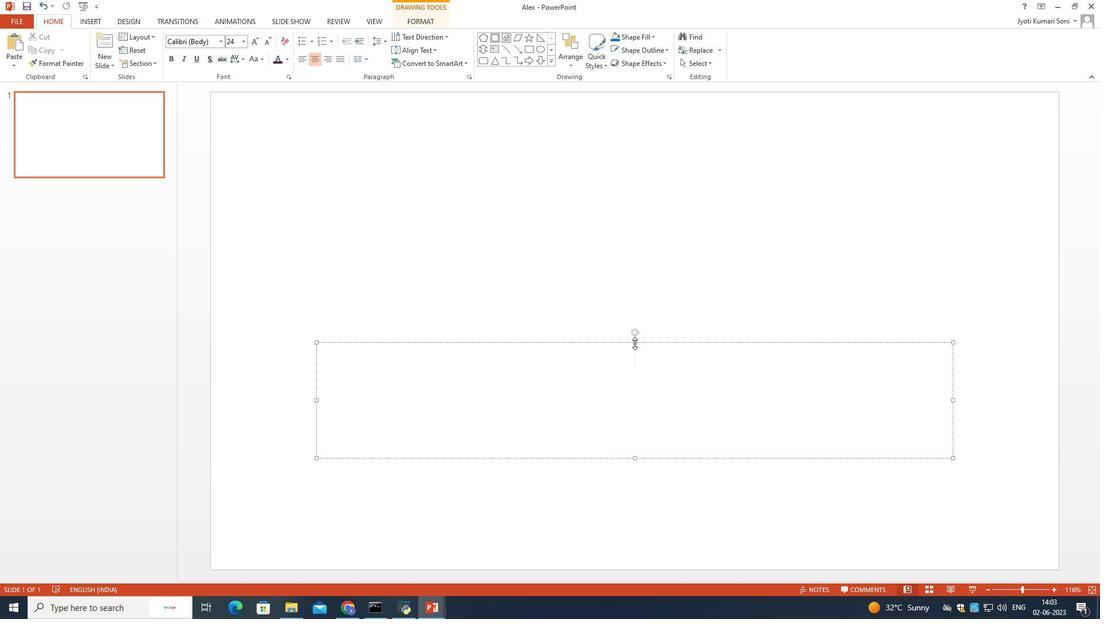 
Action: Mouse moved to (393, 205)
Screenshot: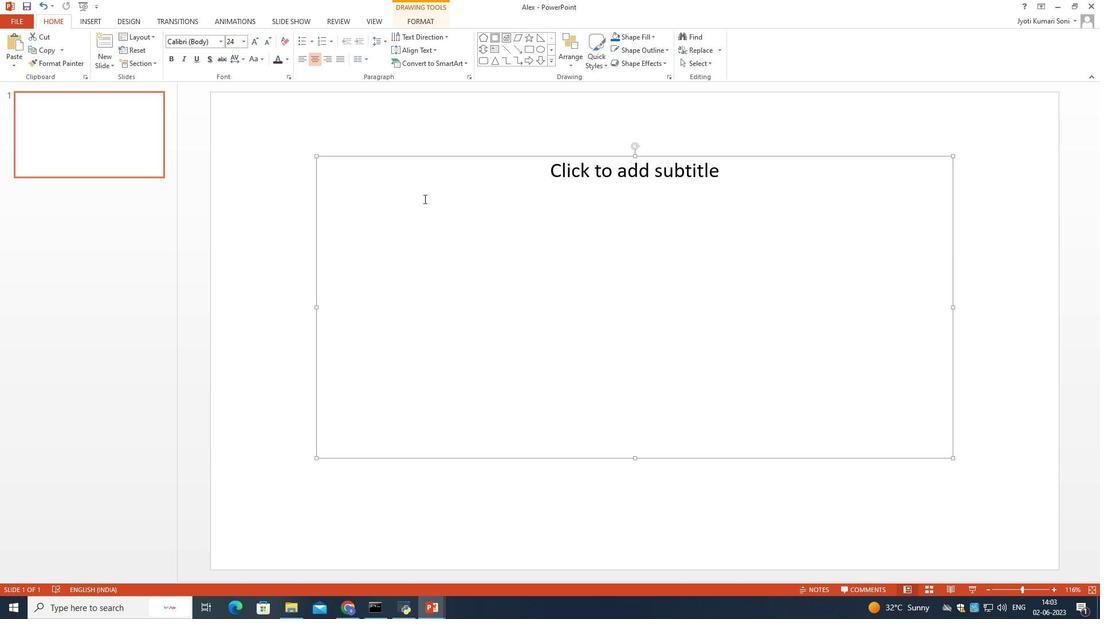 
Action: Mouse pressed left at (393, 205)
Screenshot: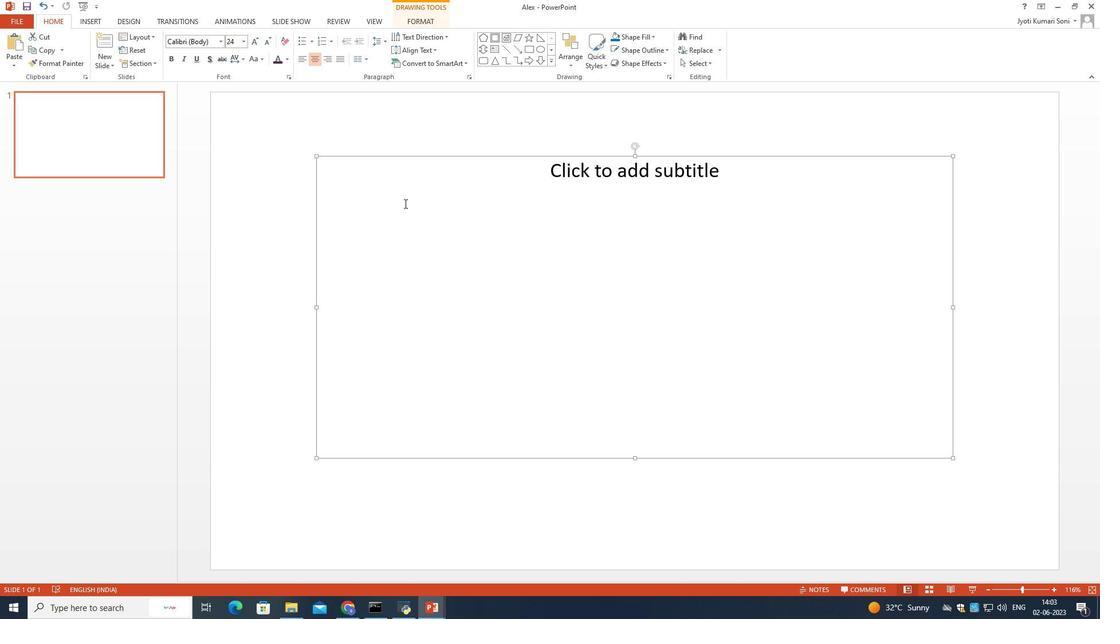 
Action: Mouse moved to (393, 205)
Screenshot: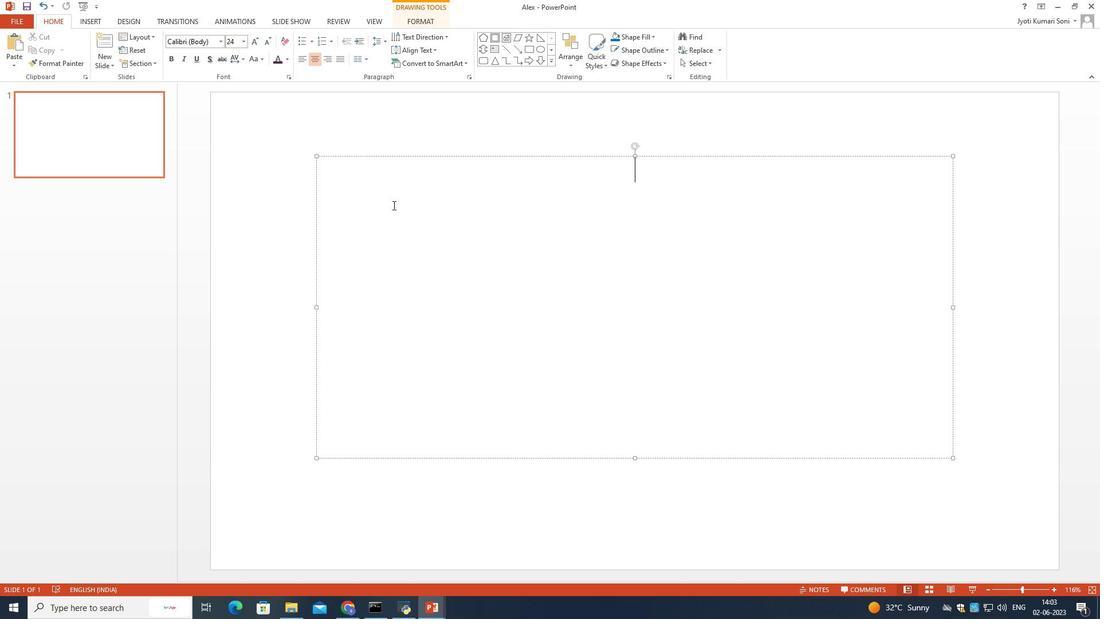 
Action: Key pressed <Key.shift>The<Key.space>best<Key.space>way<Key.space>to<Key.space>predict<Key.space>the<Key.space>future<Key.space>is<Key.space>to<Key.space>create<Key.space>it.
Screenshot: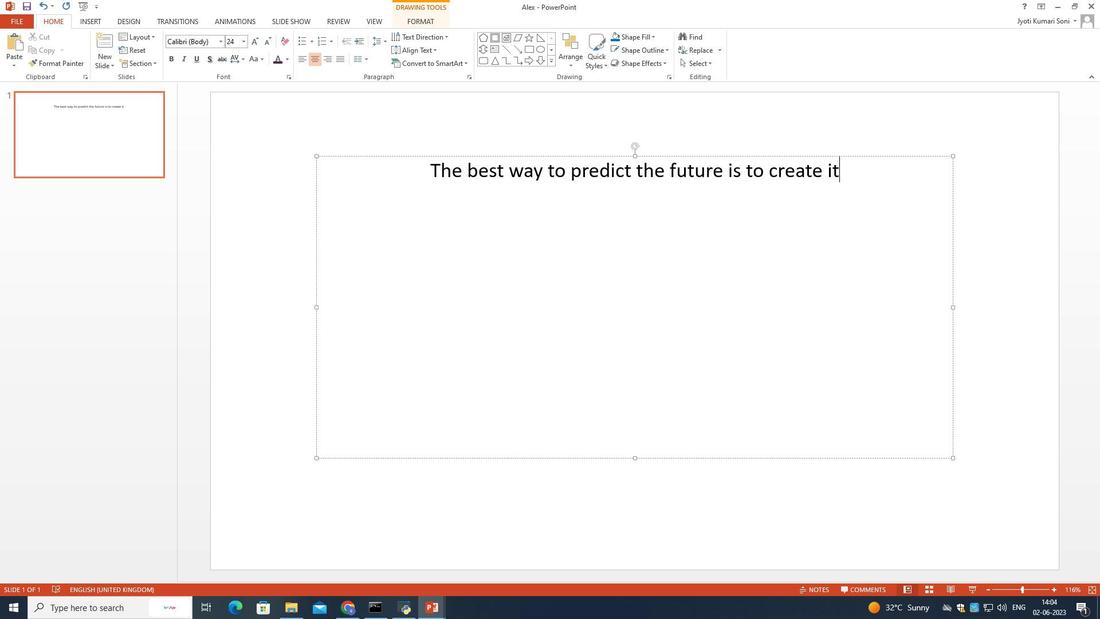 
Action: Mouse moved to (879, 174)
Screenshot: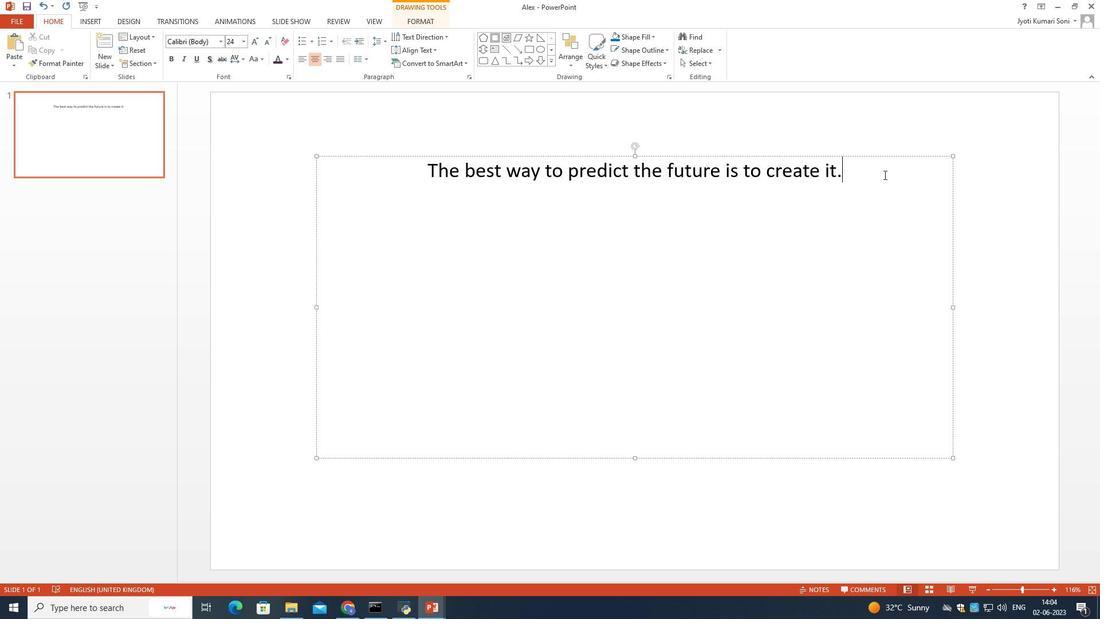 
Action: Mouse pressed left at (879, 174)
Screenshot: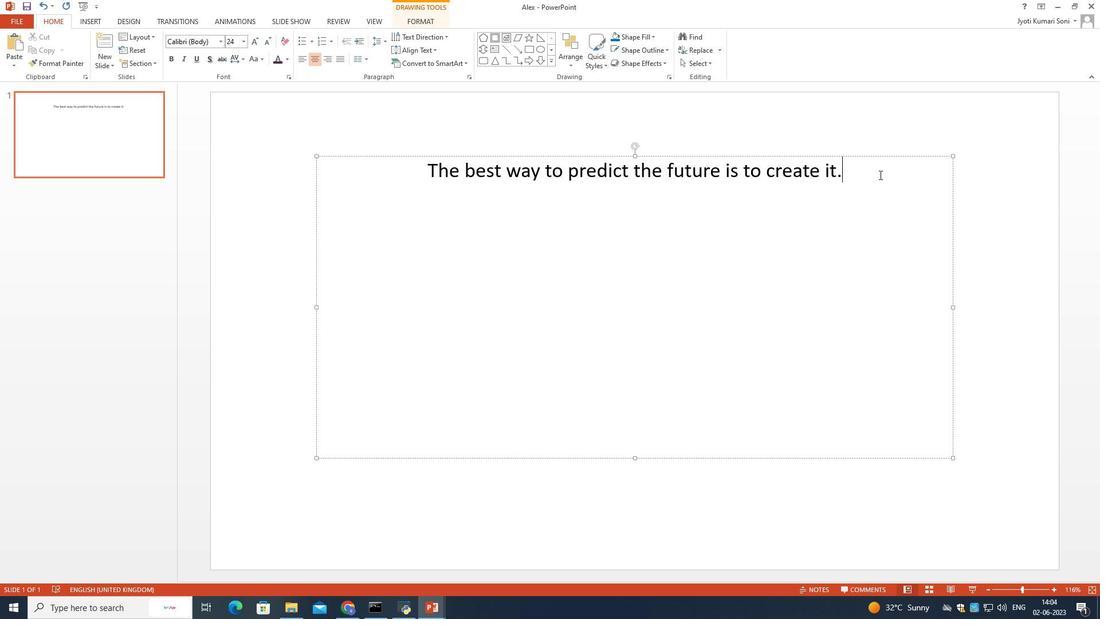 
Action: Mouse moved to (459, 164)
Screenshot: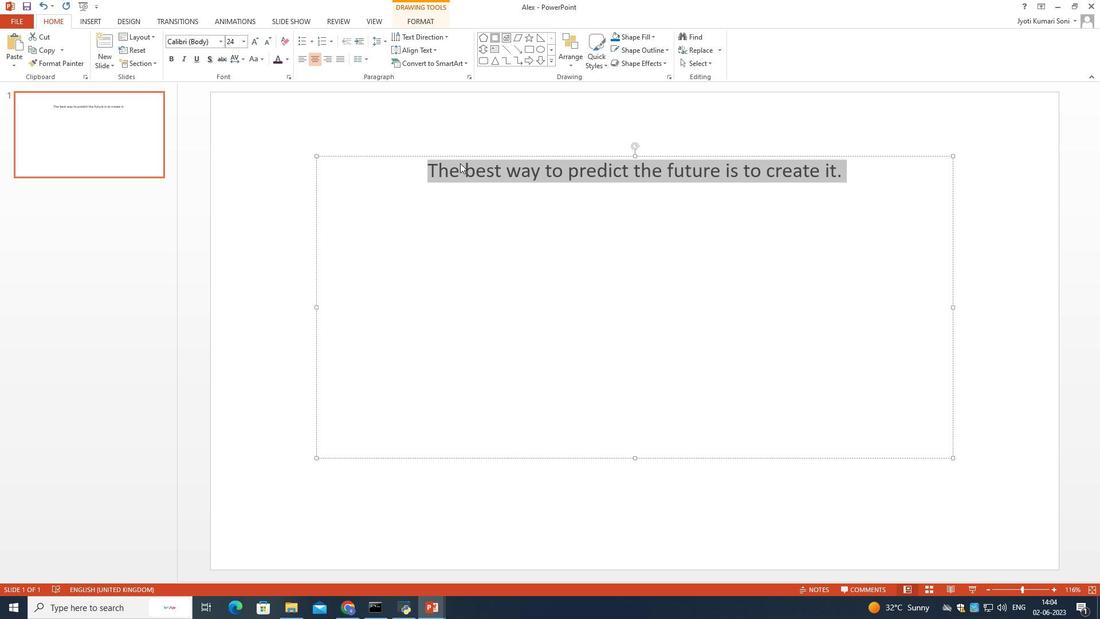 
Action: Mouse pressed right at (459, 164)
Screenshot: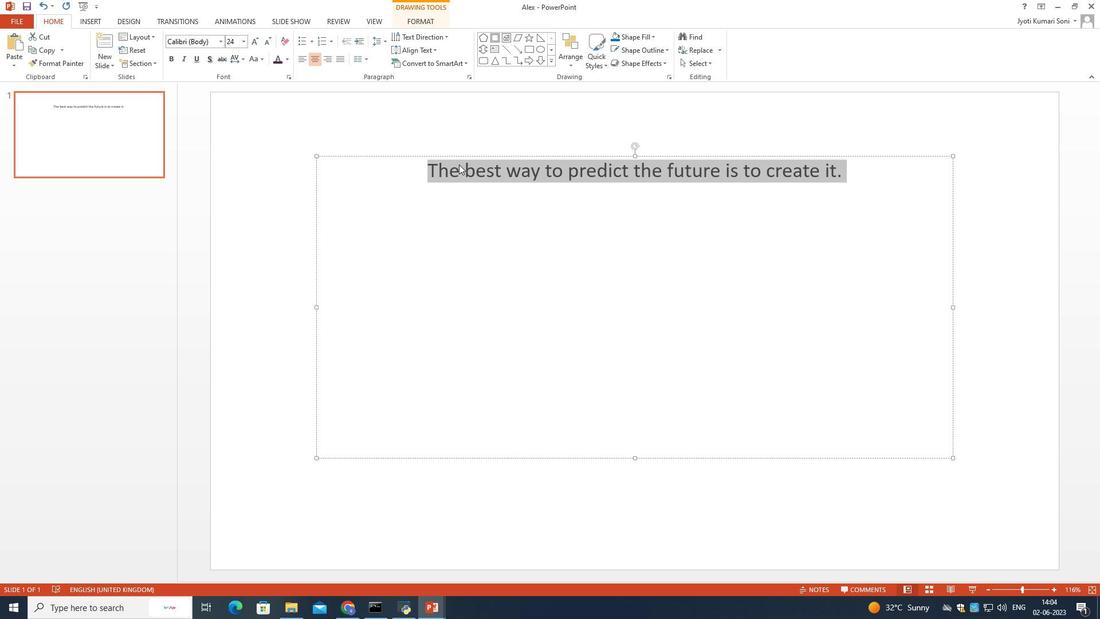 
Action: Mouse moved to (424, 16)
Screenshot: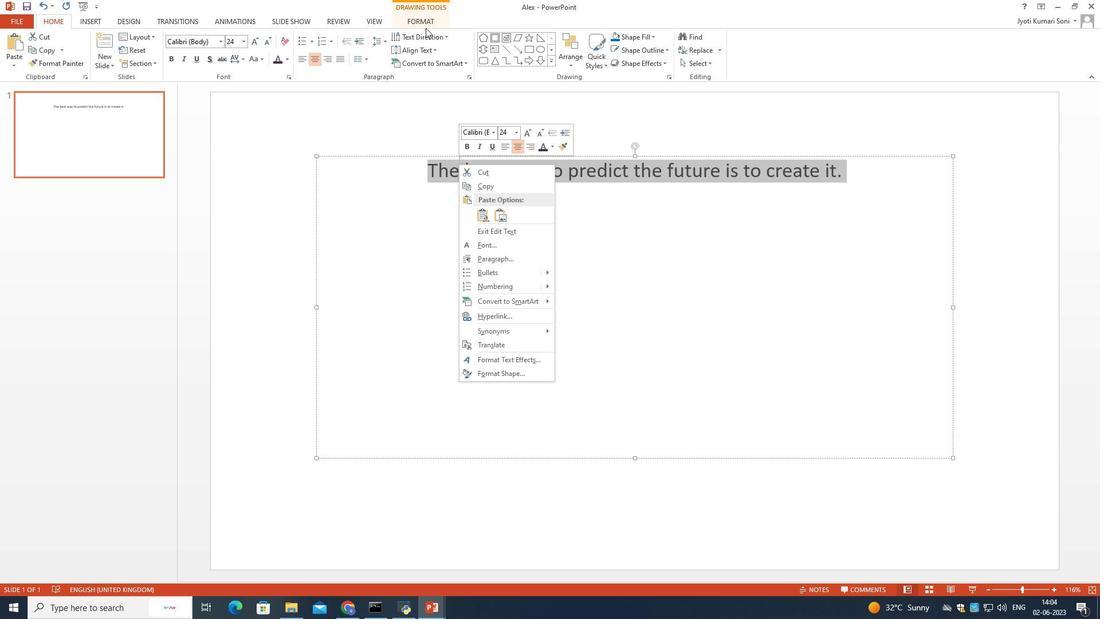 
Action: Mouse pressed left at (424, 16)
Screenshot: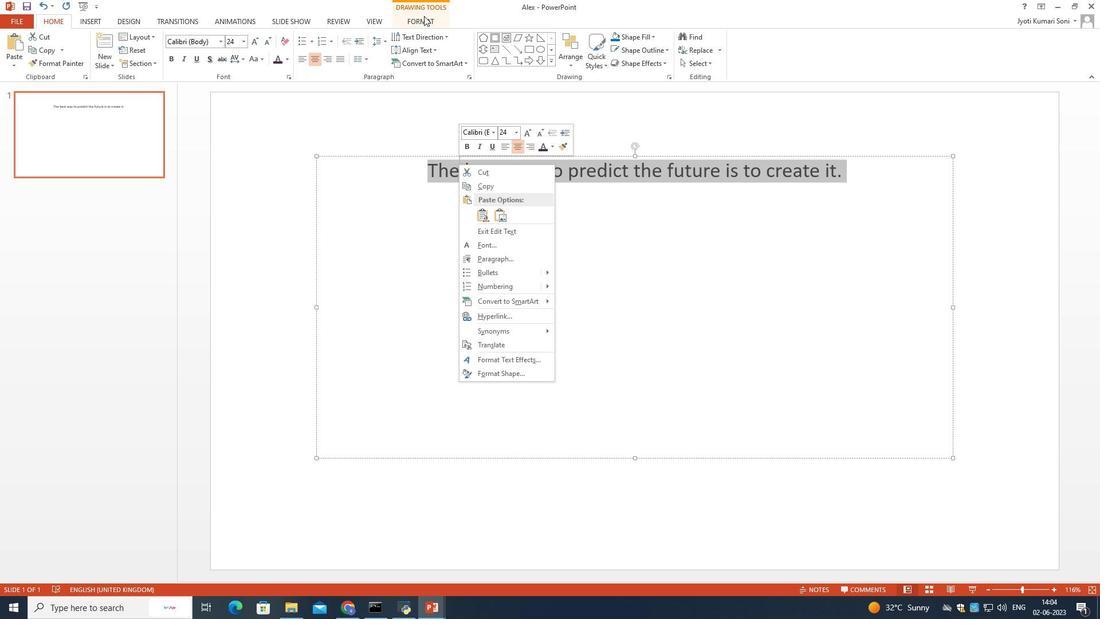 
Action: Mouse moved to (381, 61)
Screenshot: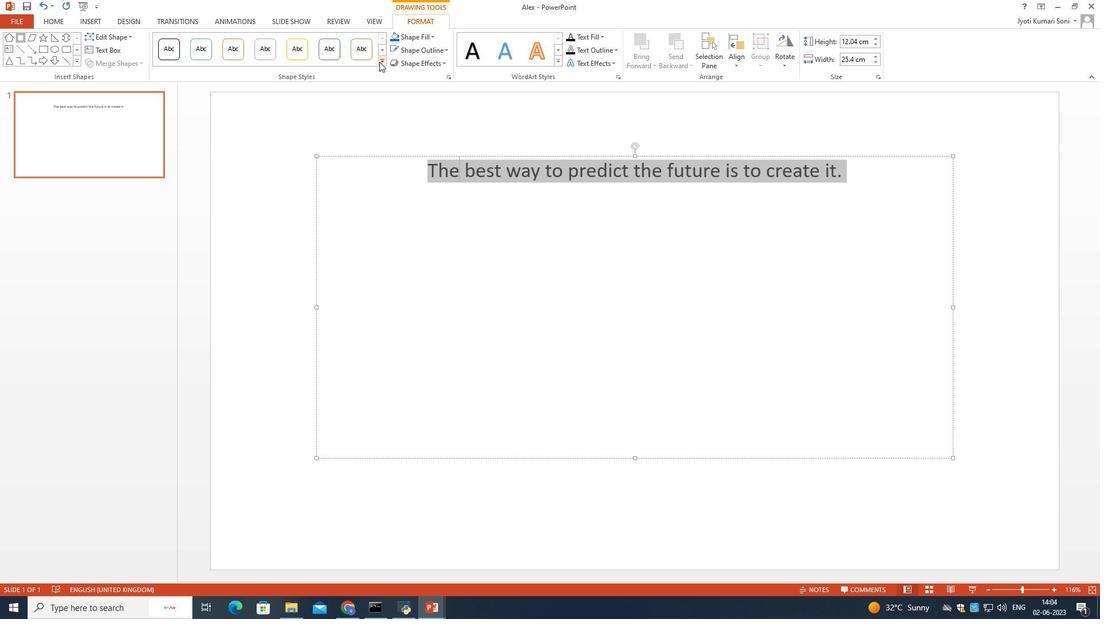 
Action: Mouse pressed left at (381, 61)
Screenshot: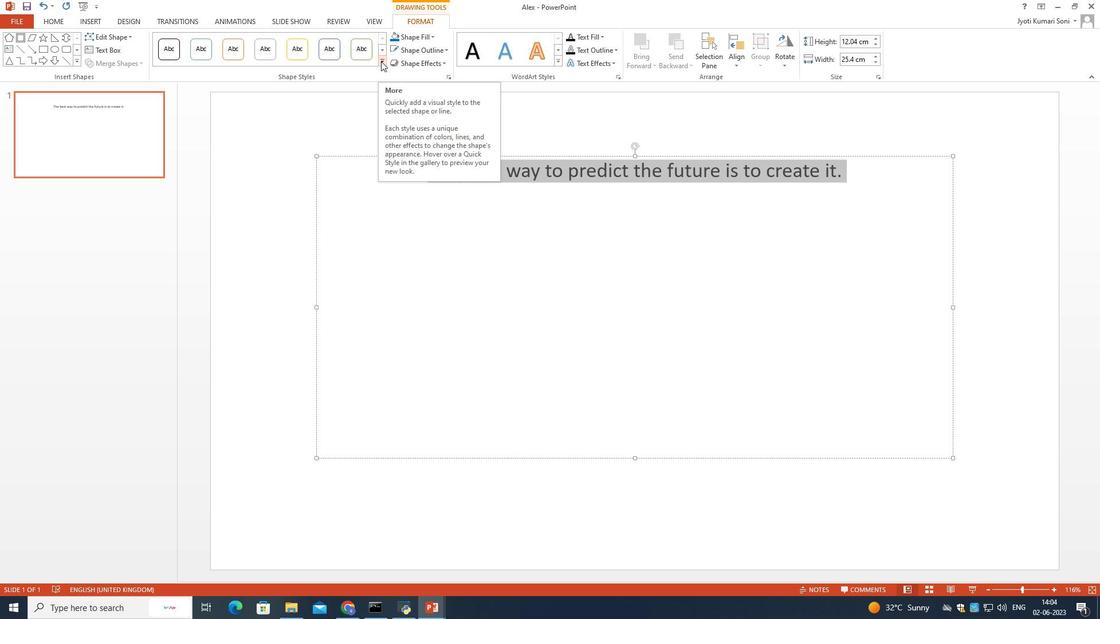 
Action: Mouse moved to (869, 176)
Screenshot: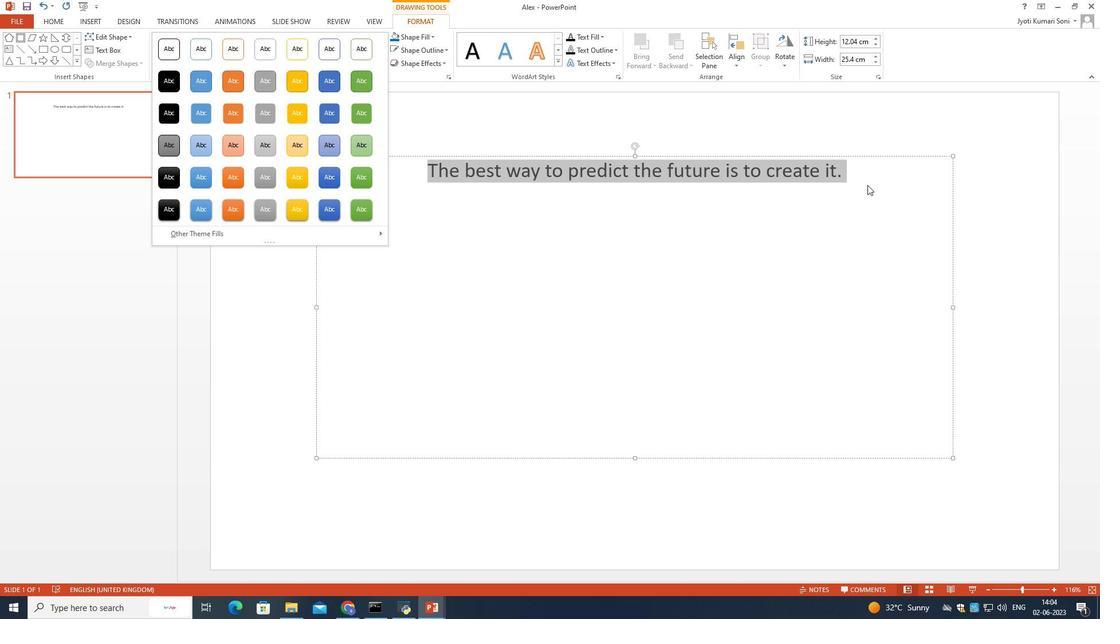 
Action: Mouse pressed left at (869, 176)
Screenshot: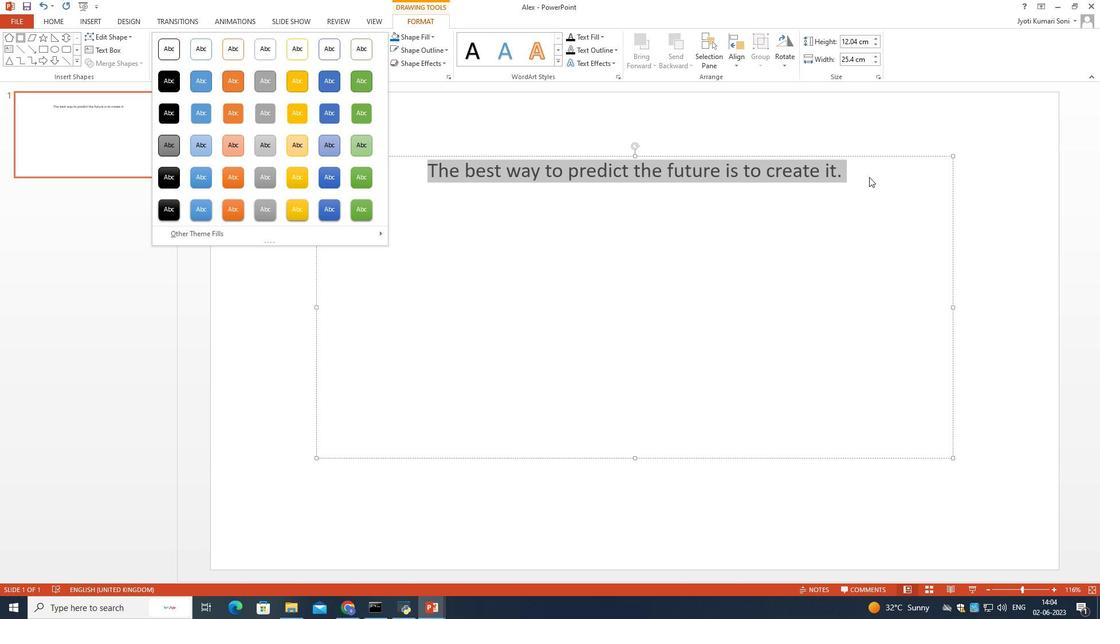 
Action: Mouse moved to (866, 172)
Screenshot: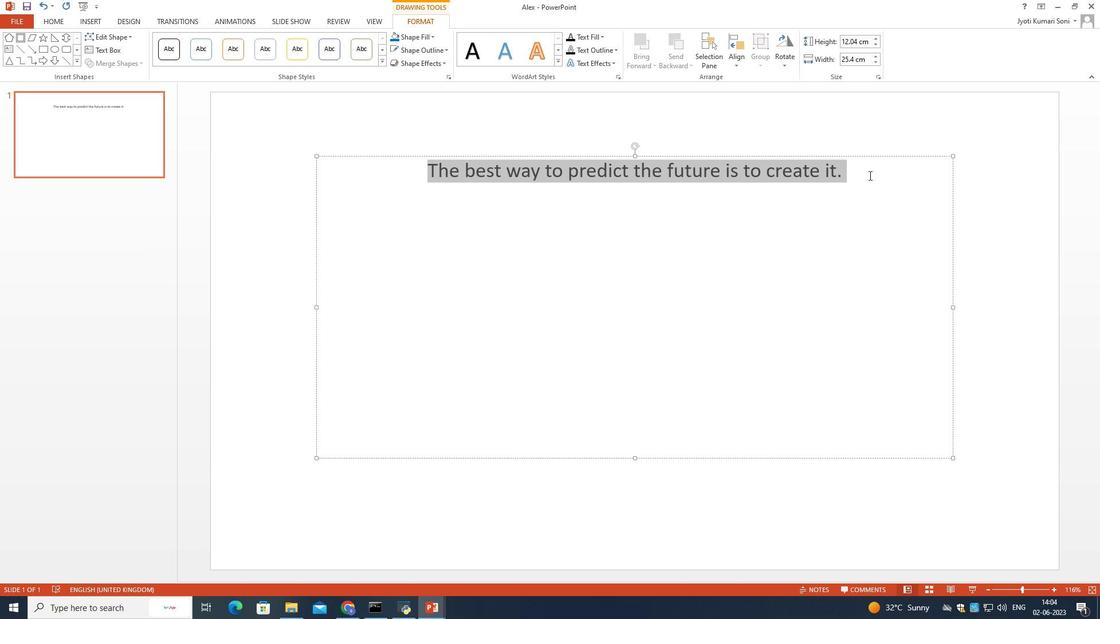 
Action: Mouse pressed left at (866, 172)
Screenshot: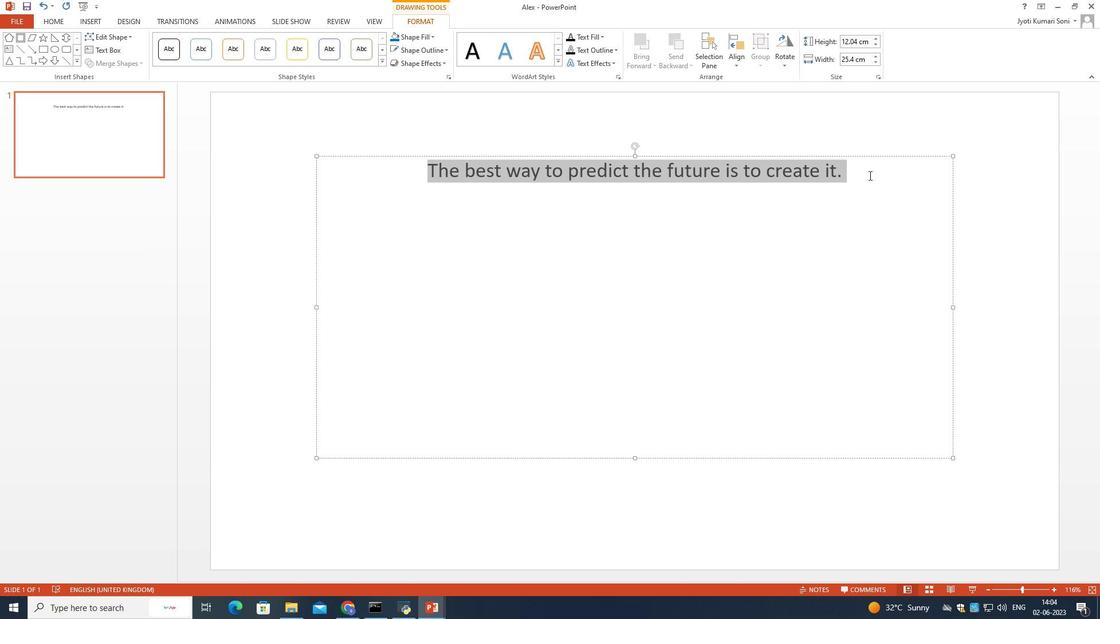
Action: Mouse moved to (60, 18)
Screenshot: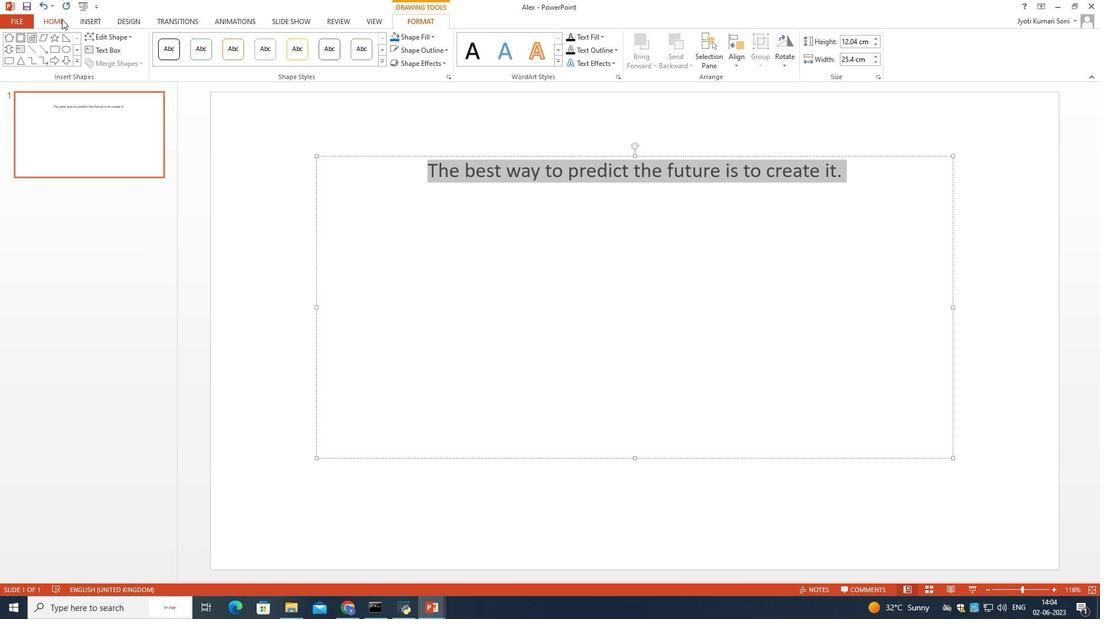 
Action: Mouse pressed left at (60, 18)
Screenshot: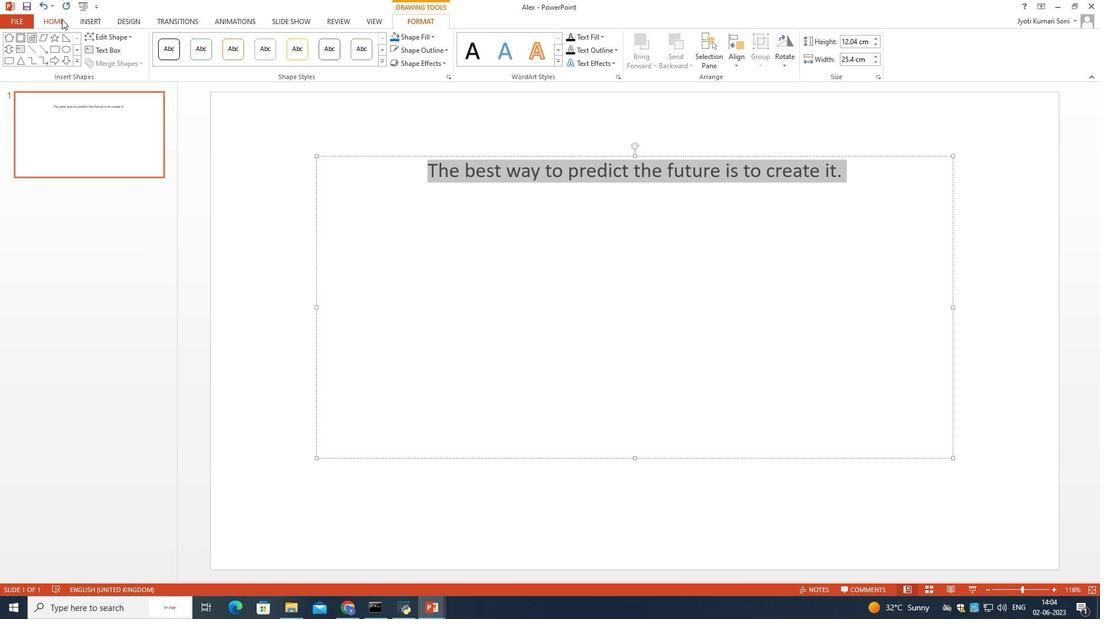 
Action: Mouse moved to (192, 41)
Screenshot: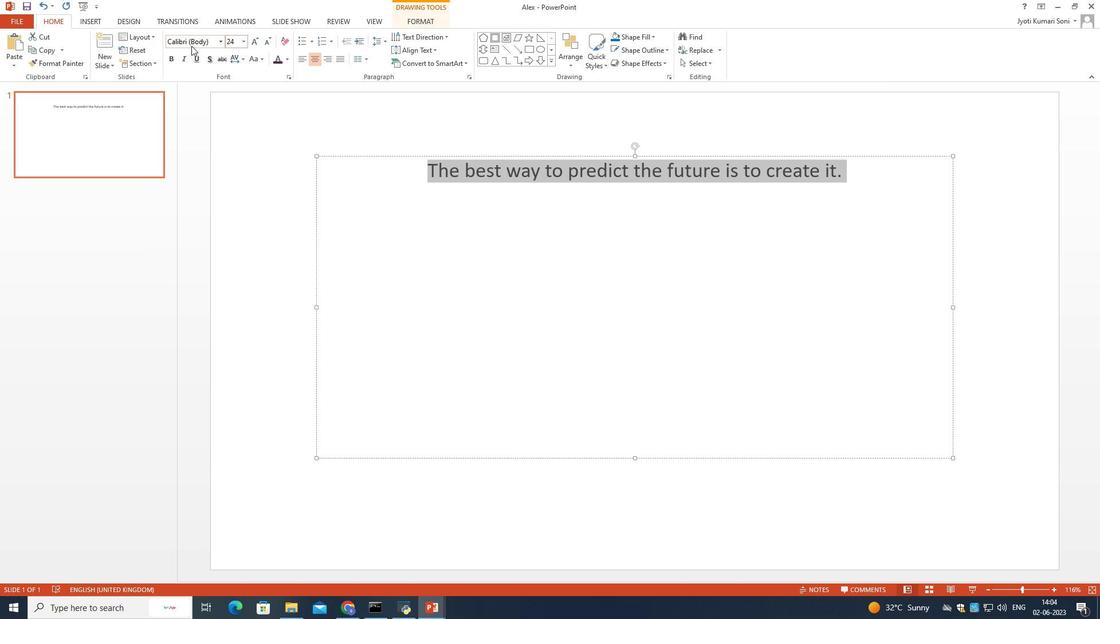 
Action: Mouse pressed left at (192, 41)
Screenshot: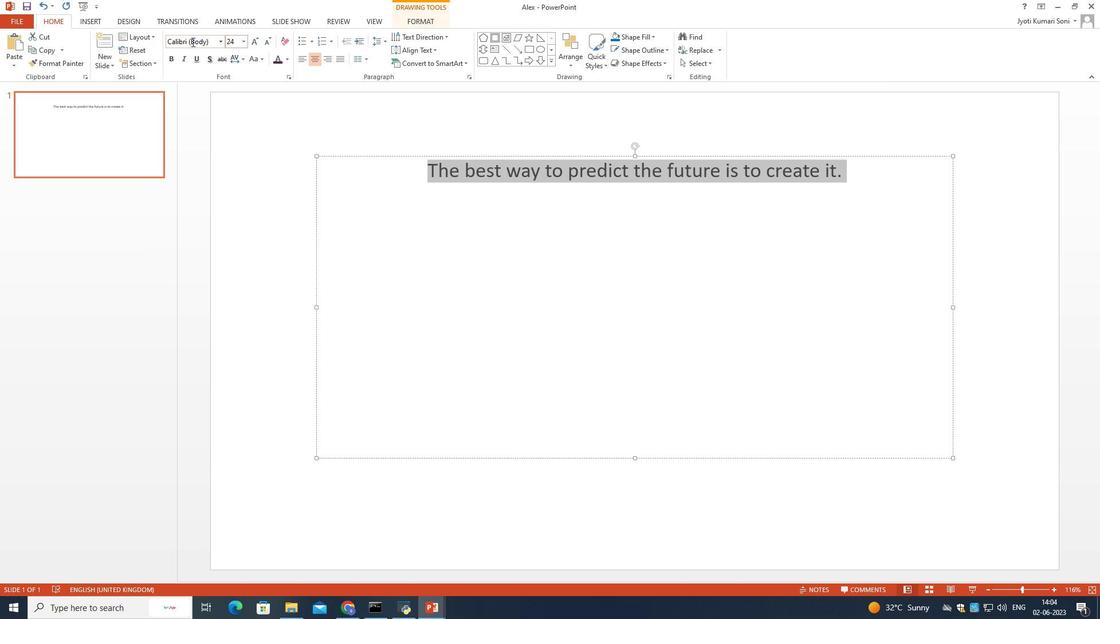 
Action: Mouse moved to (225, 62)
Screenshot: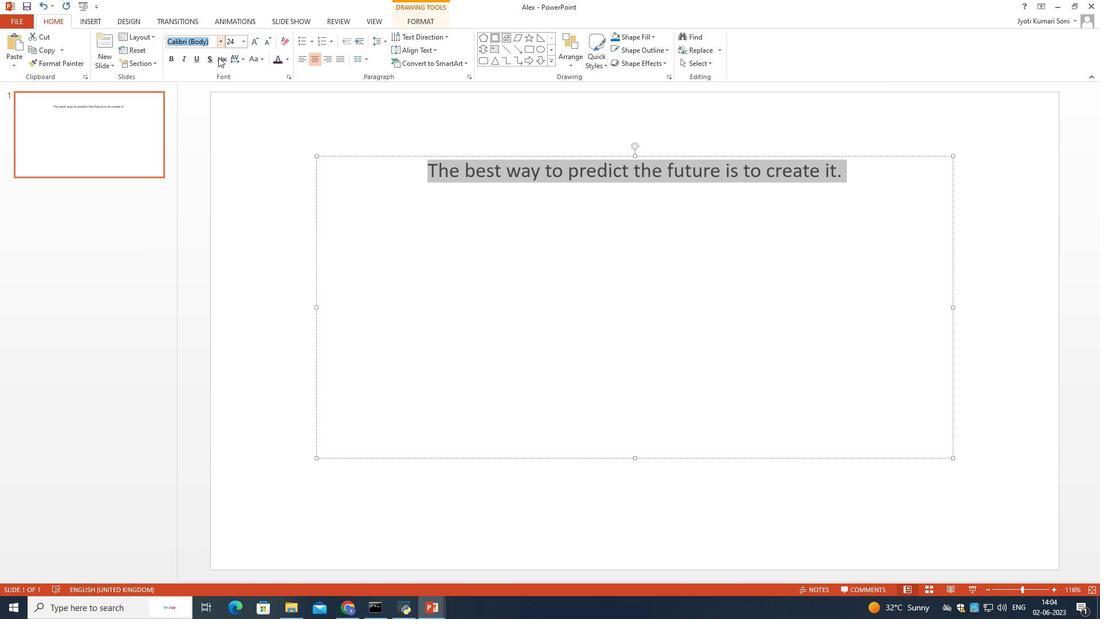 
Action: Key pressed <Key.shift>Ele<Key.enter>
Screenshot: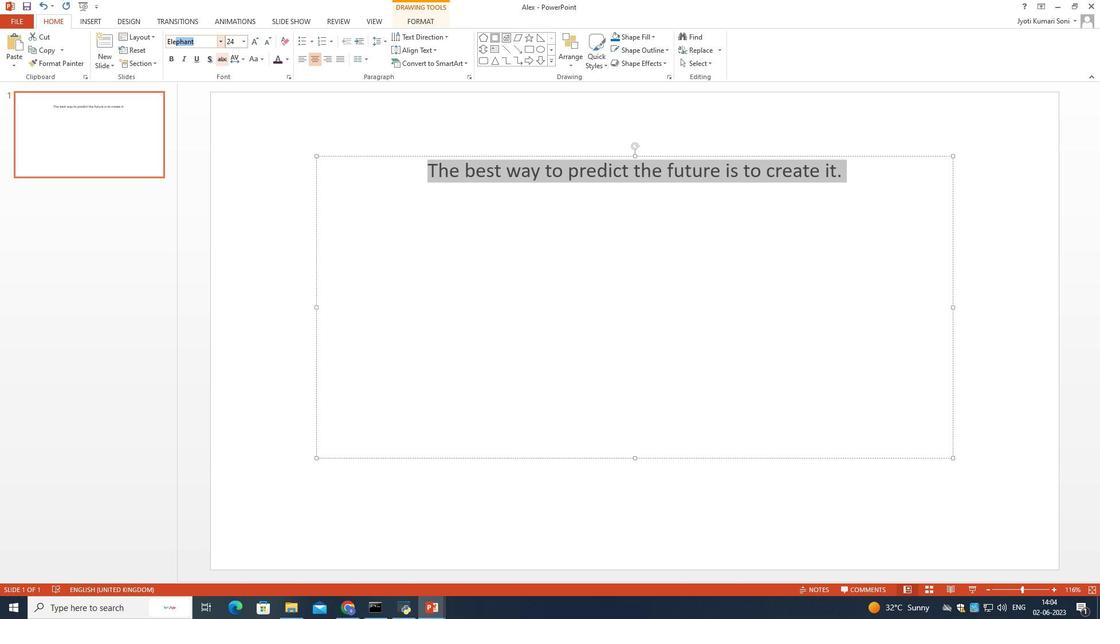 
Action: Mouse moved to (236, 42)
Screenshot: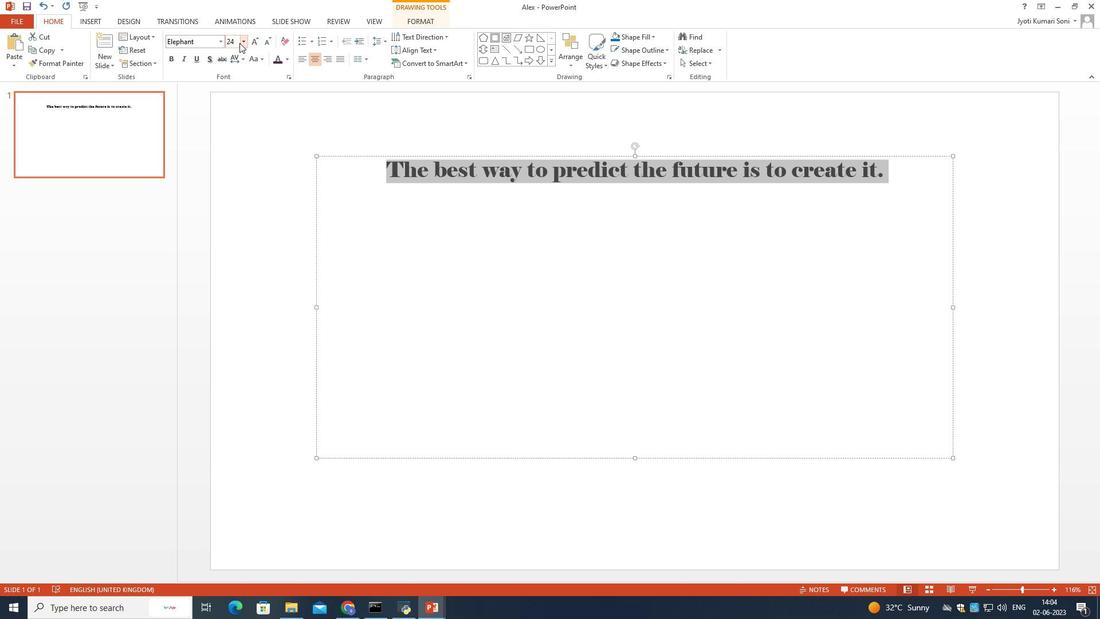 
Action: Mouse pressed left at (236, 42)
Screenshot: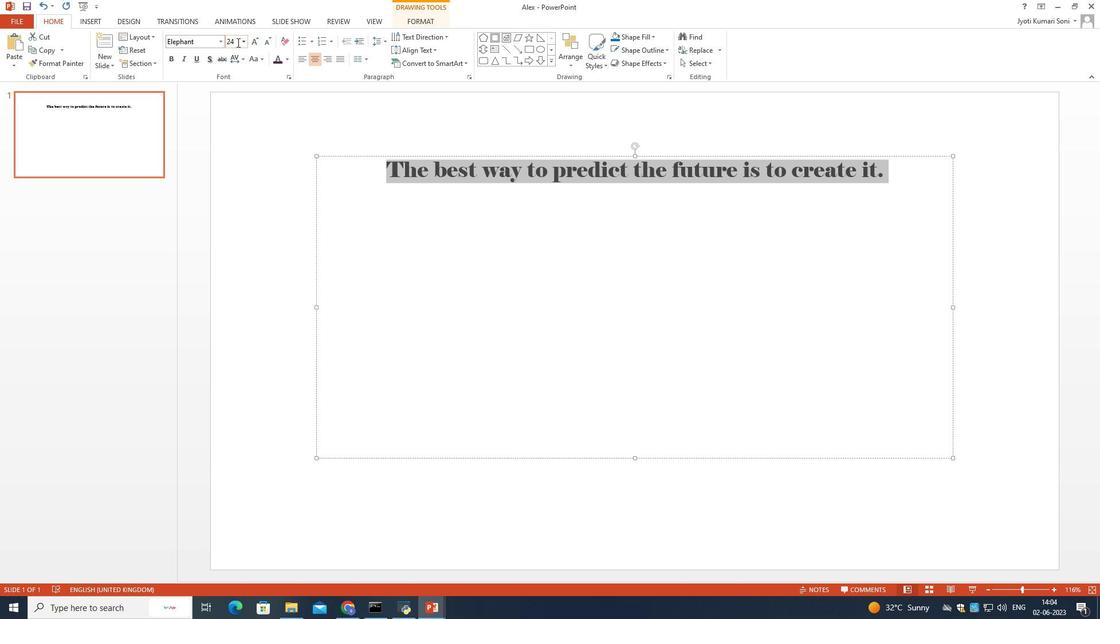 
Action: Mouse moved to (243, 42)
Screenshot: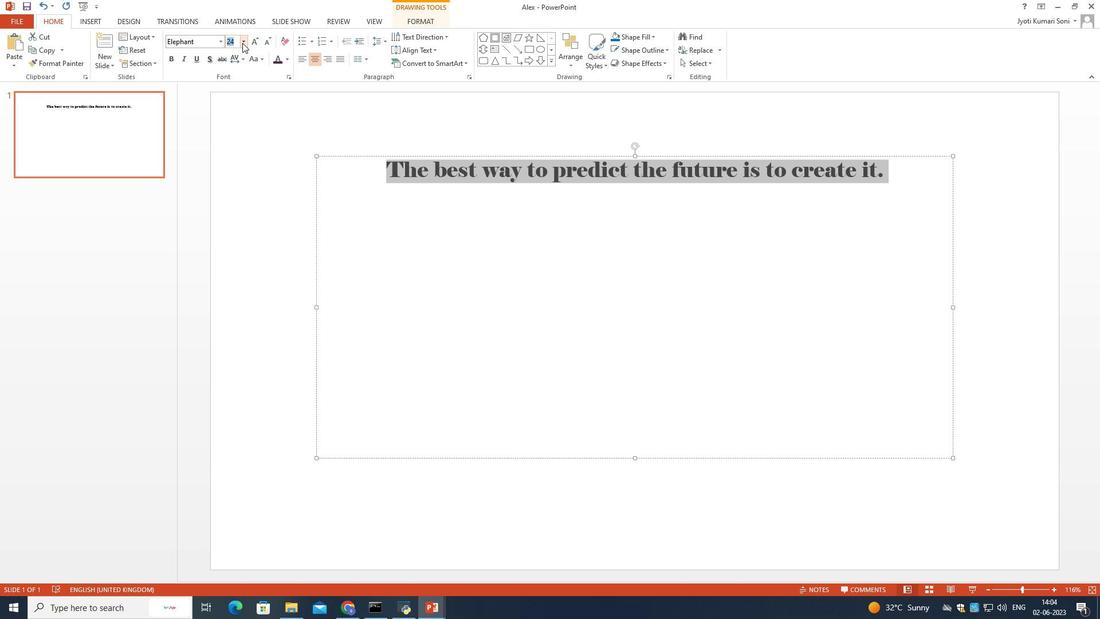 
Action: Mouse pressed left at (243, 42)
Screenshot: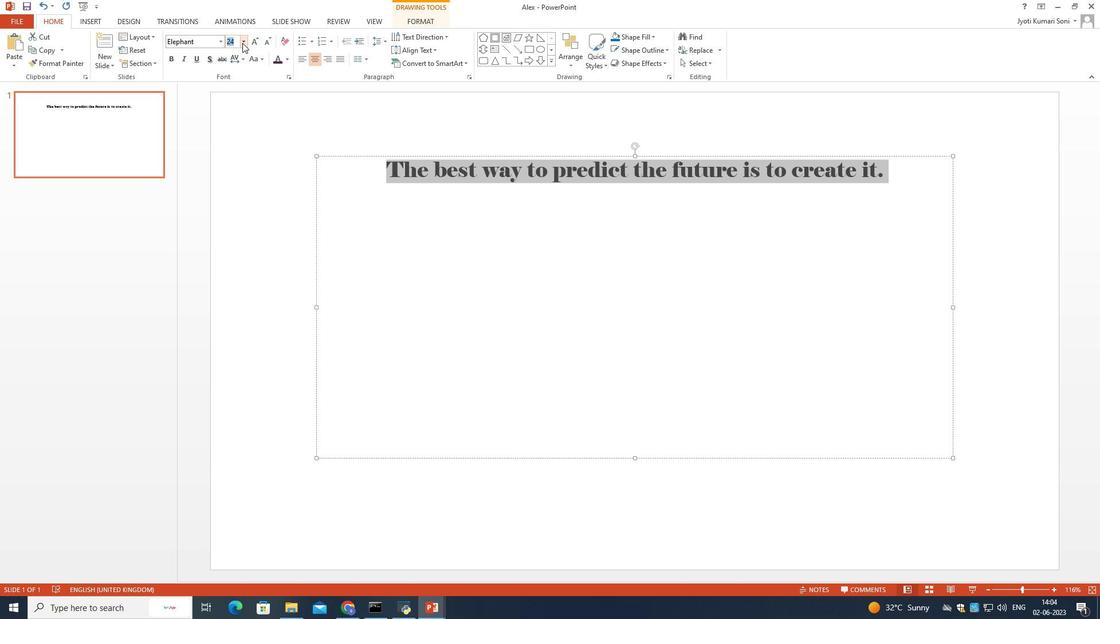 
Action: Mouse moved to (233, 134)
Screenshot: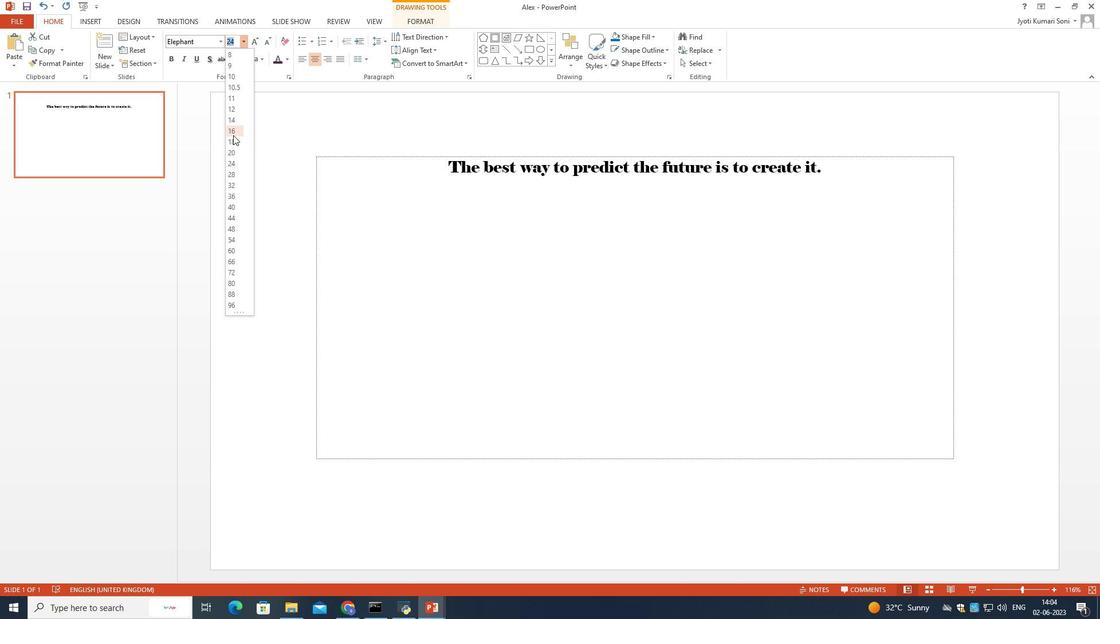 
Action: Mouse pressed left at (233, 134)
Screenshot: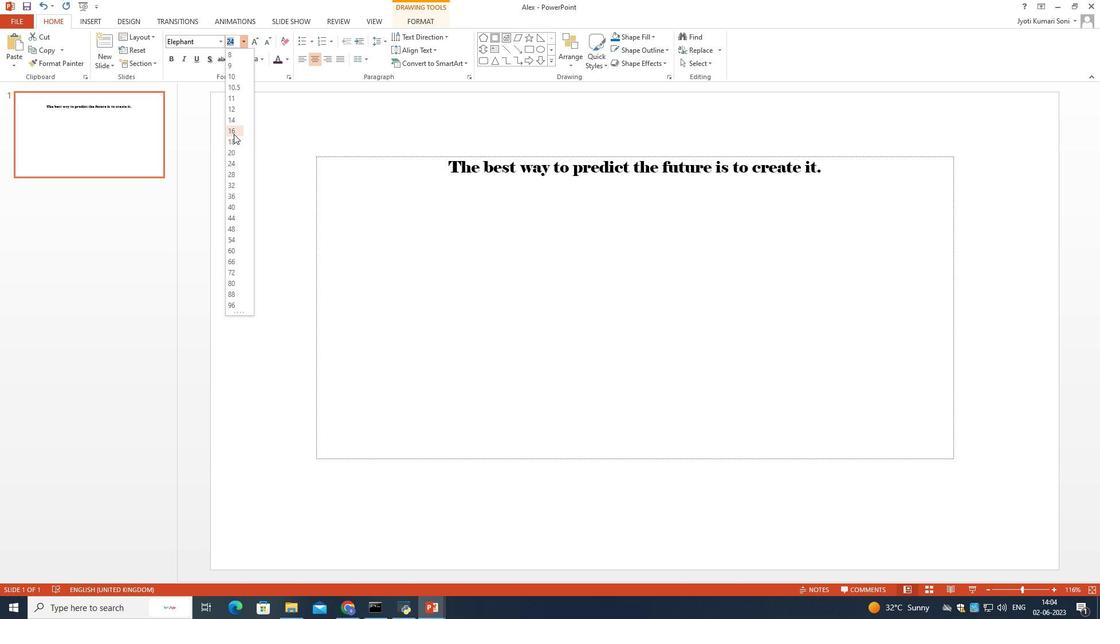 
Action: Mouse moved to (311, 57)
Screenshot: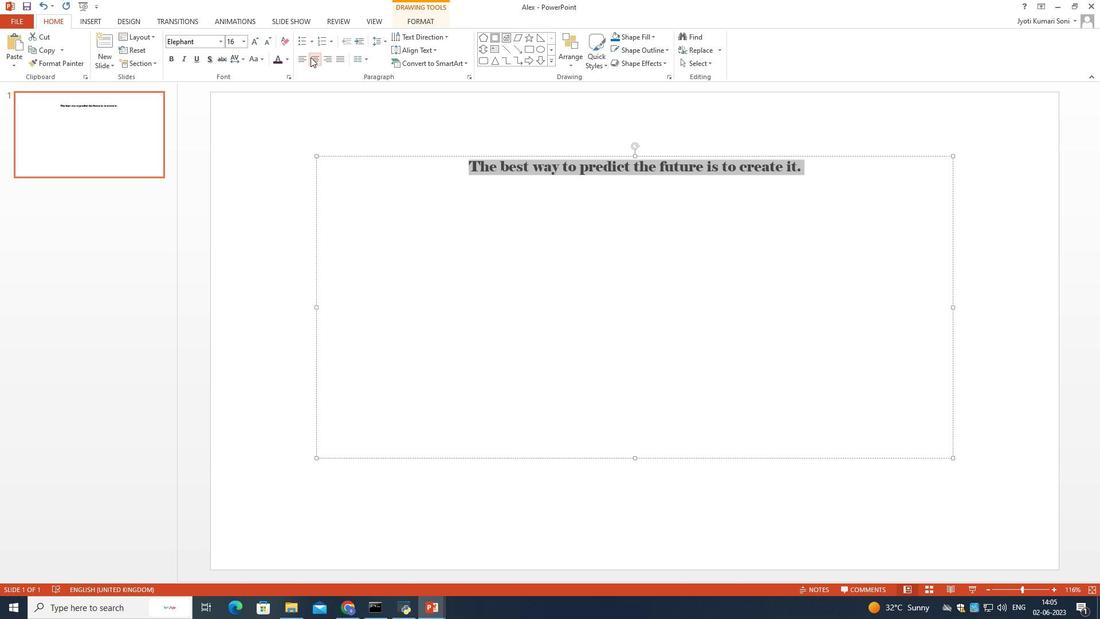 
Action: Mouse pressed left at (311, 57)
Screenshot: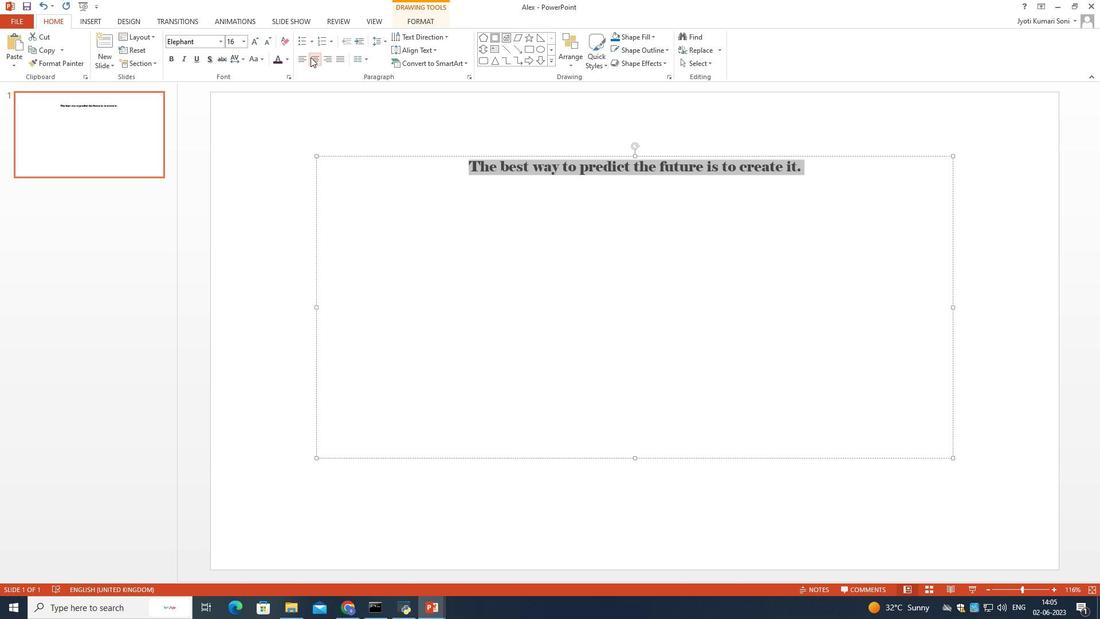 
Action: Mouse moved to (286, 61)
Screenshot: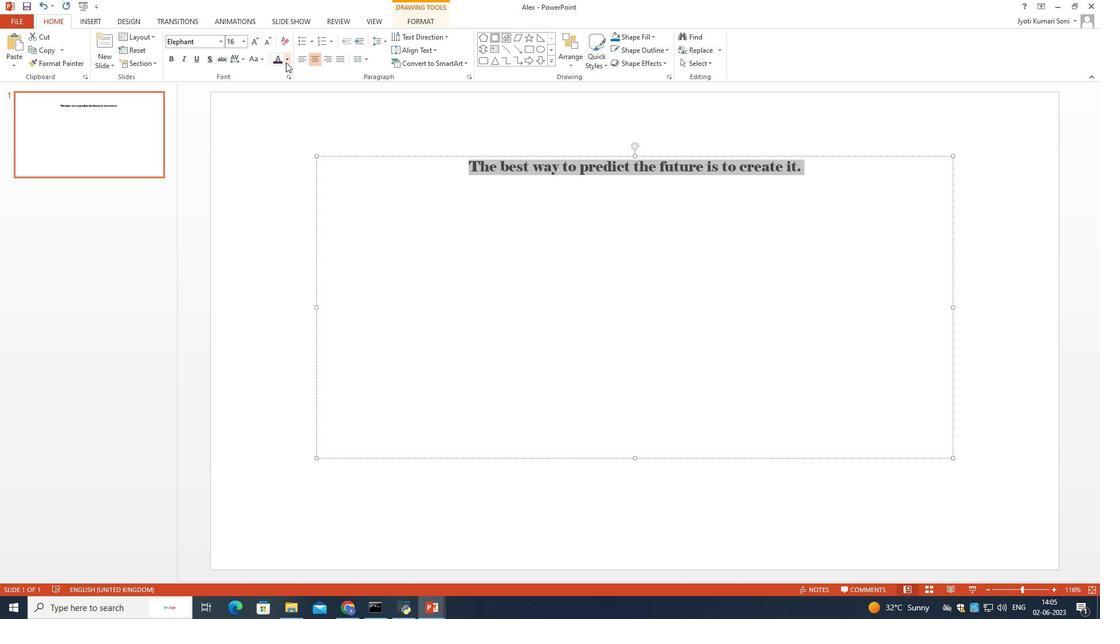 
Action: Mouse pressed left at (286, 61)
Screenshot: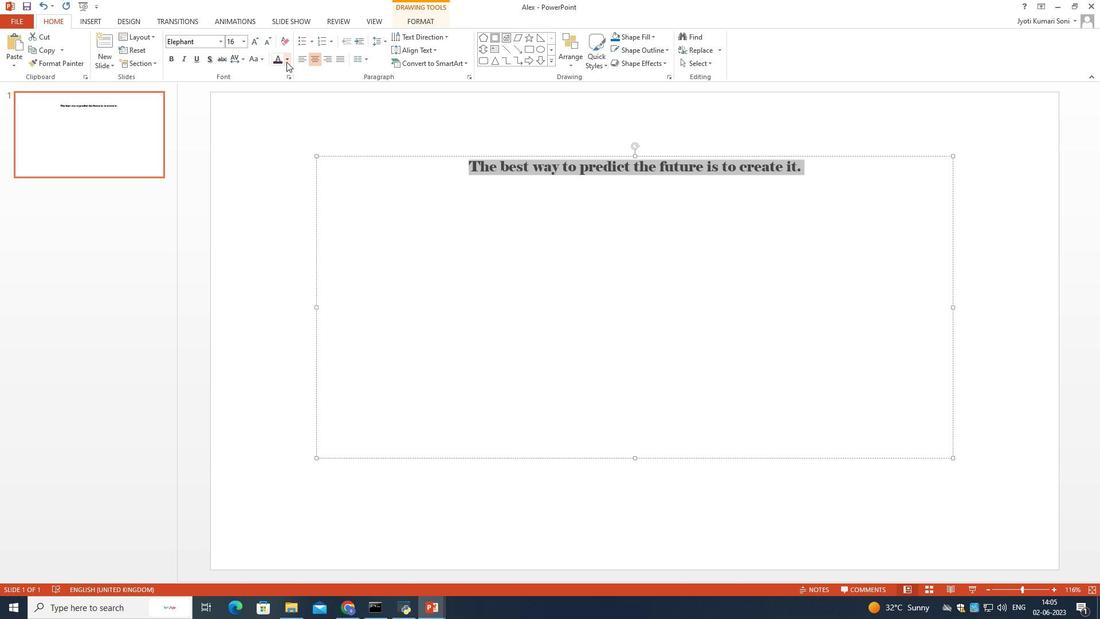 
Action: Mouse moved to (346, 111)
Screenshot: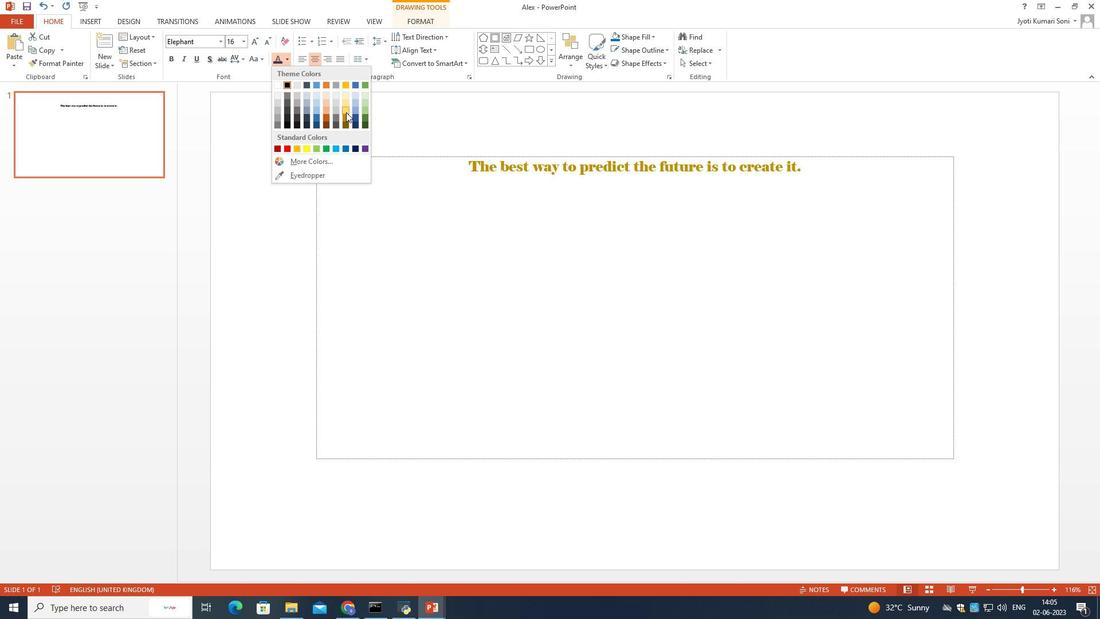 
Action: Mouse pressed left at (346, 111)
Screenshot: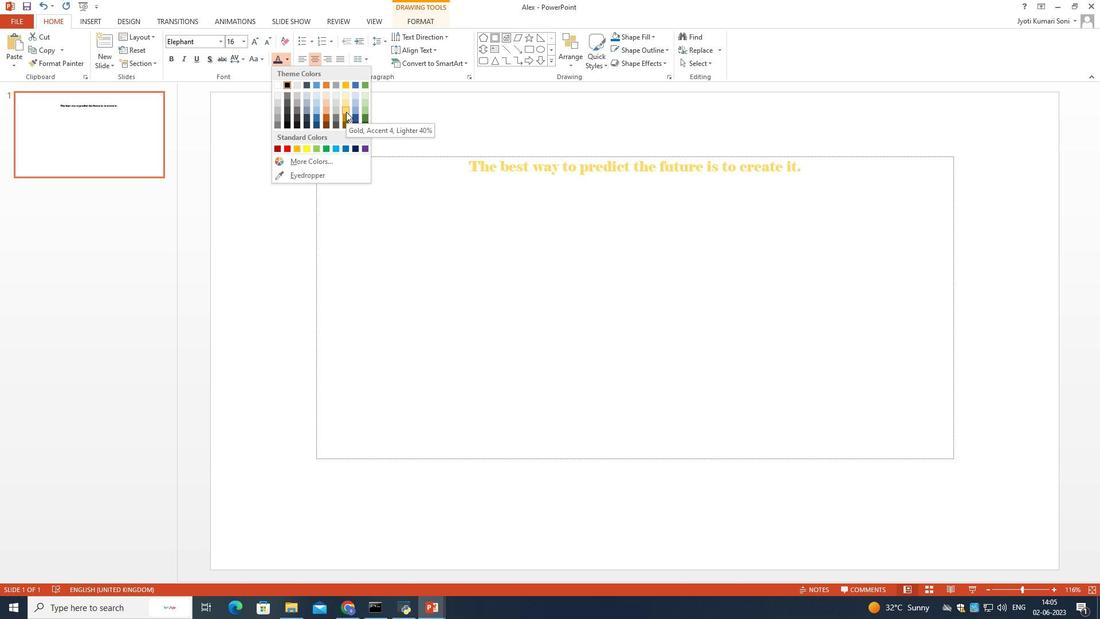 
Action: Mouse moved to (820, 187)
Screenshot: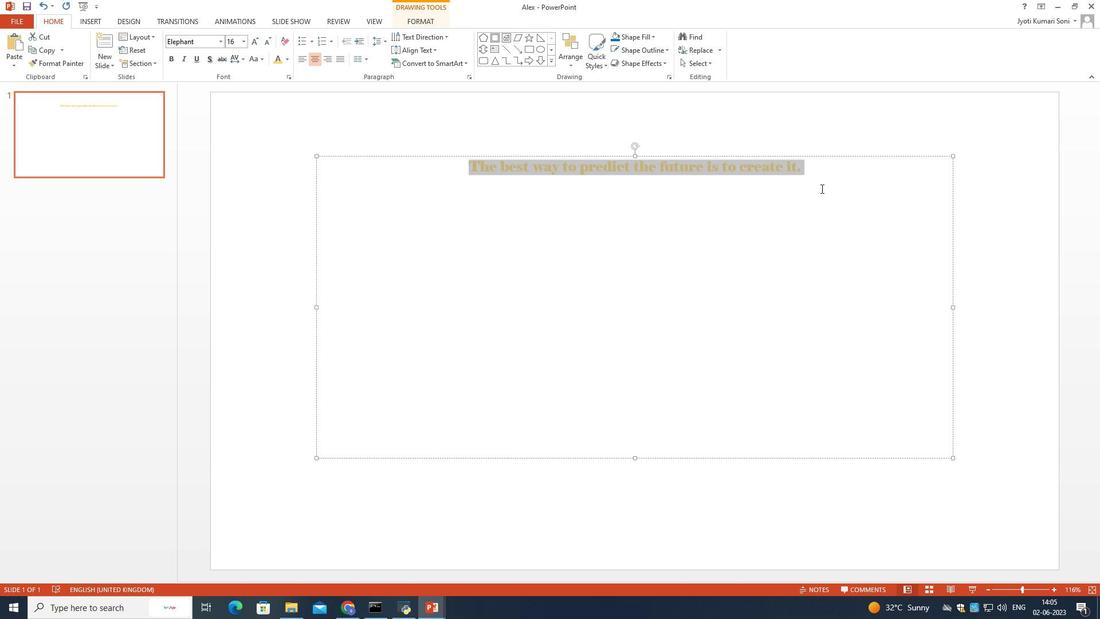 
Action: Mouse pressed left at (820, 187)
Screenshot: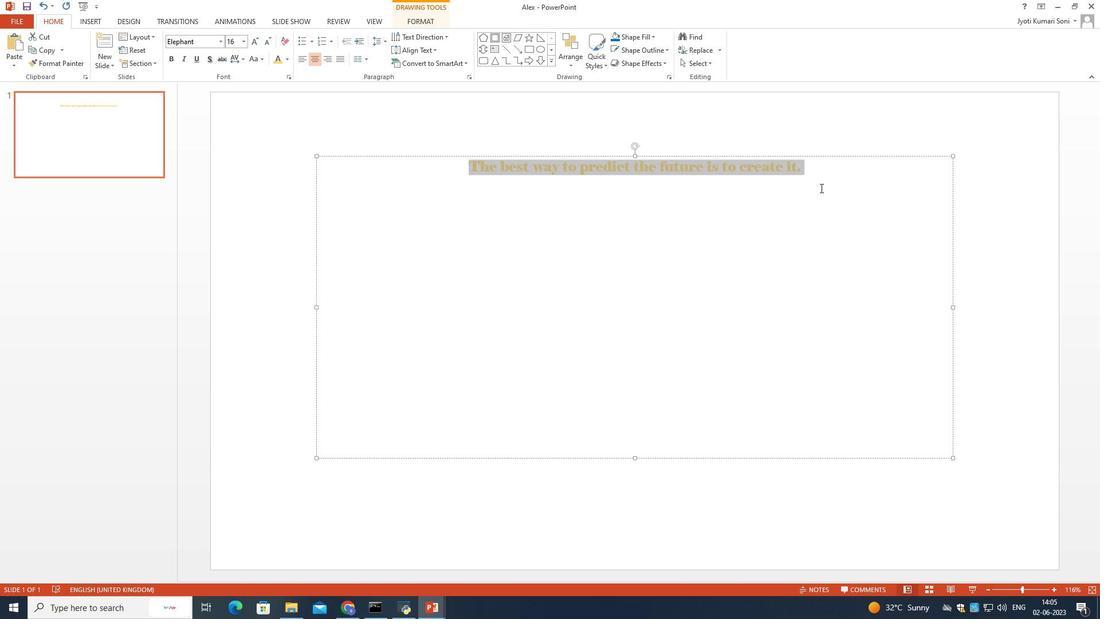 
Action: Mouse moved to (805, 199)
Screenshot: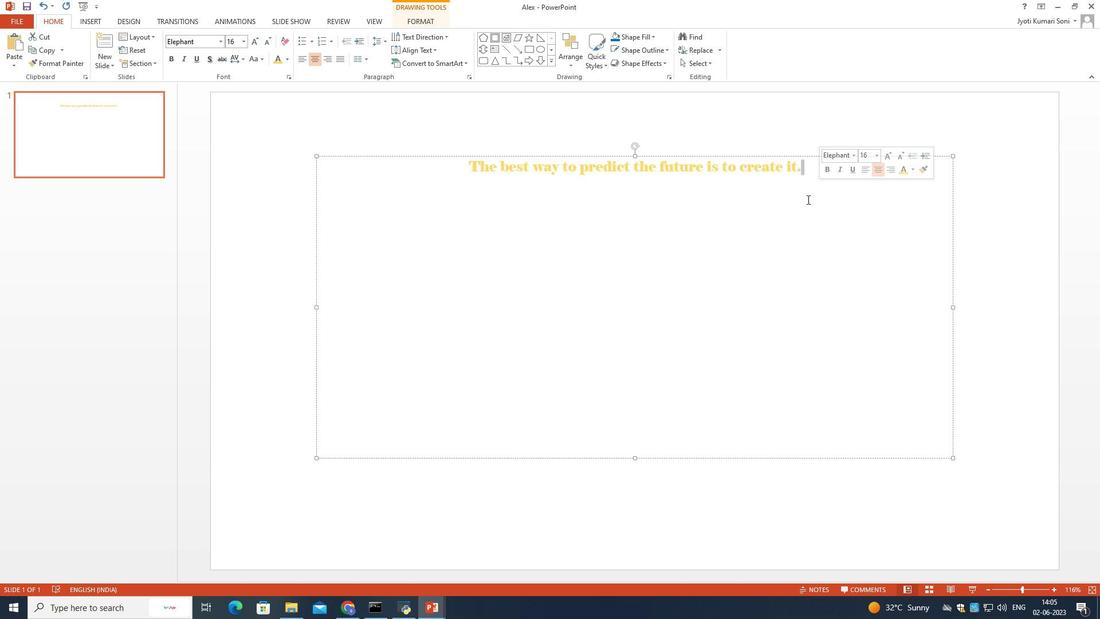 
